 Task: Look for space in Kendrāparha, India from 2nd August, 2023 to 12th August, 2023 for 2 adults in price range Rs.5000 to Rs.10000. Place can be private room with 1  bedroom having 1 bed and 1 bathroom. Property type can be house, flat, guest house, hotel. Booking option can be shelf check-in. Required host language is English.
Action: Mouse moved to (404, 68)
Screenshot: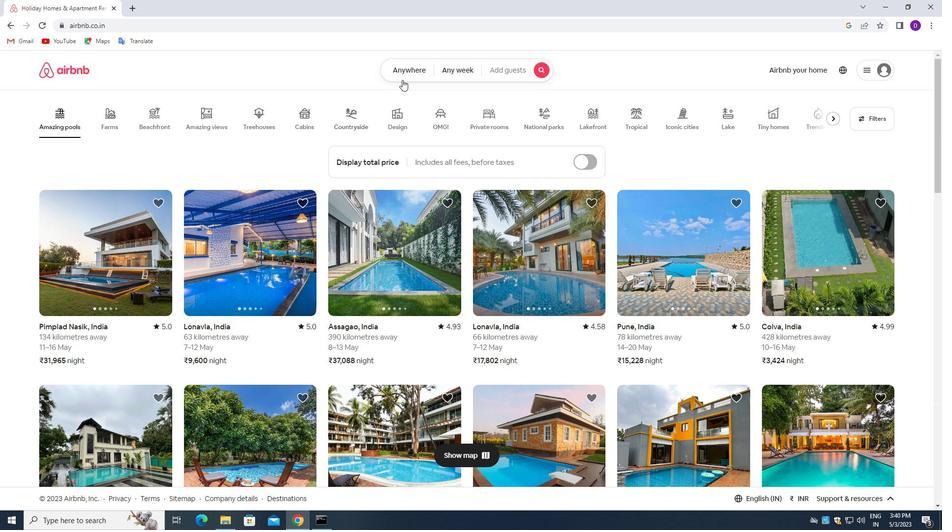 
Action: Mouse pressed left at (404, 68)
Screenshot: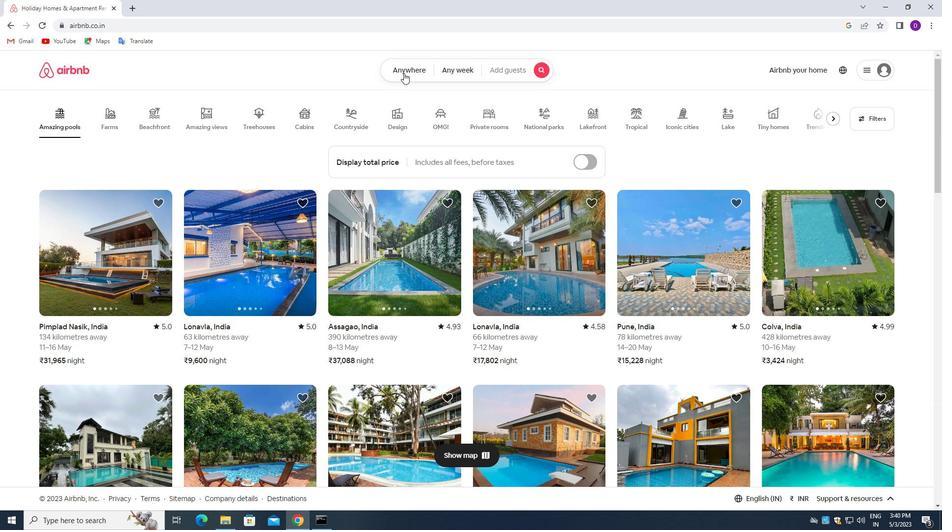 
Action: Mouse moved to (321, 113)
Screenshot: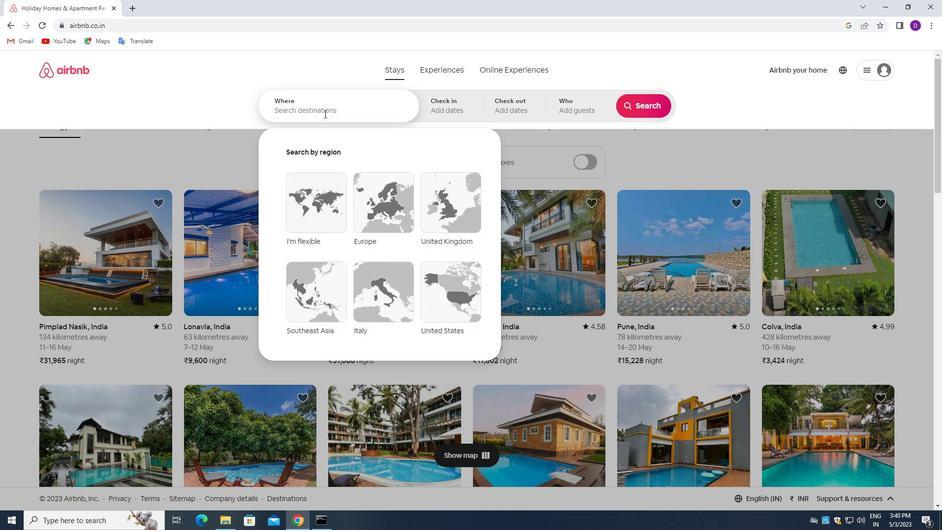 
Action: Mouse pressed left at (321, 113)
Screenshot: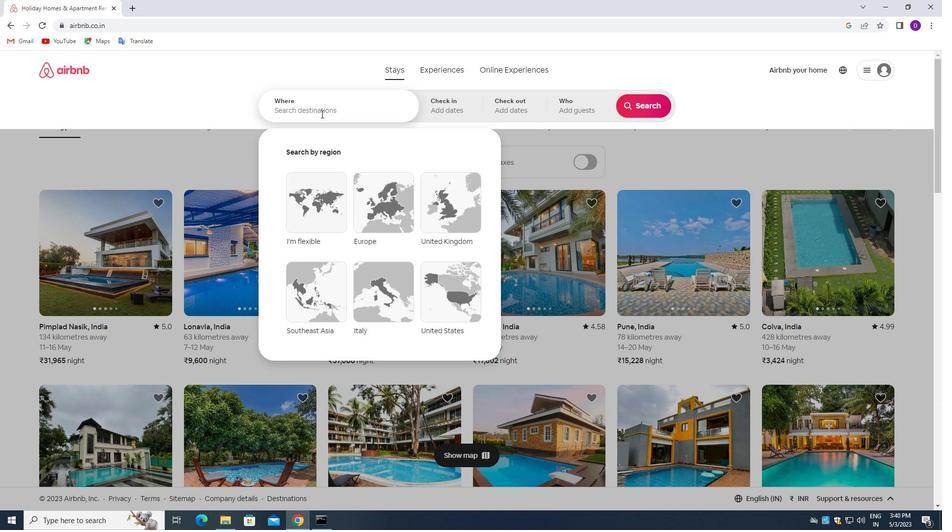 
Action: Mouse moved to (225, 89)
Screenshot: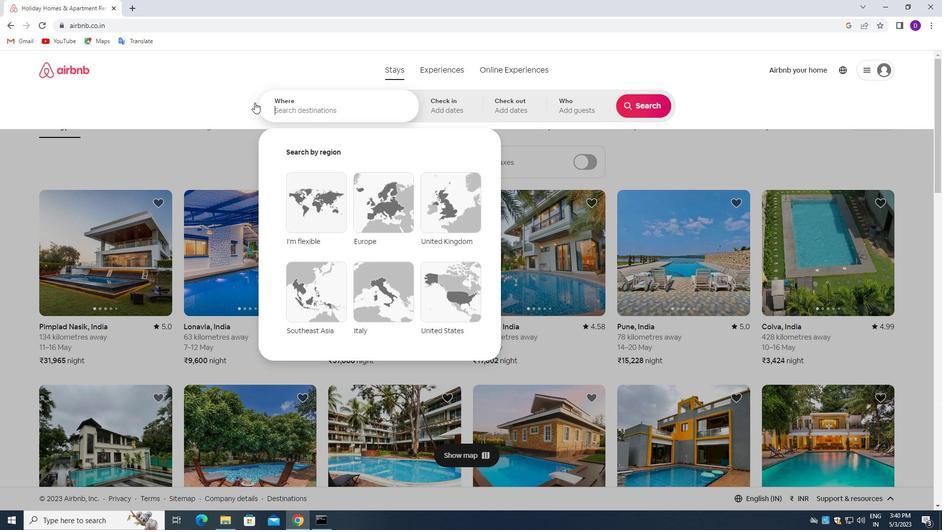 
Action: Key pressed <Key.shift>KENDRAPARHA,<Key.space><Key.shift>IN<Key.backspace><Key.backspace><Key.shift>INDIA<Key.enter>
Screenshot: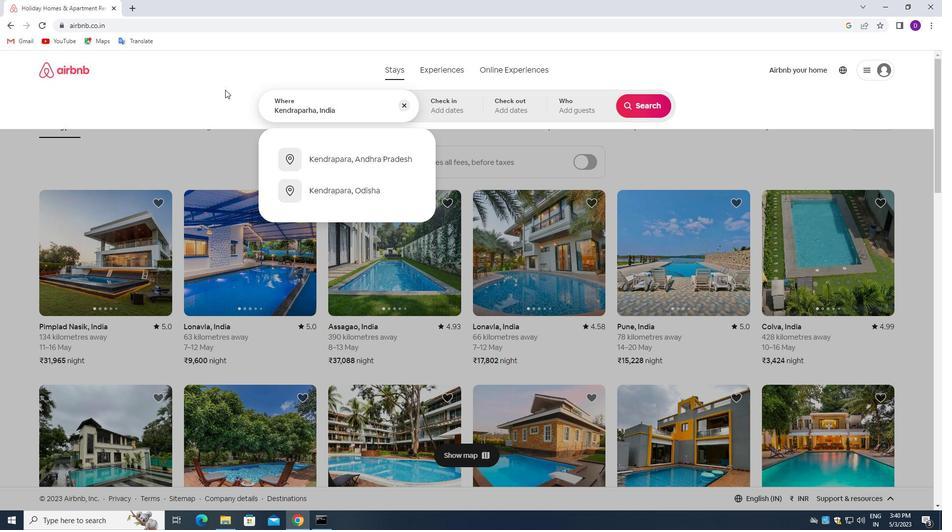 
Action: Mouse moved to (641, 186)
Screenshot: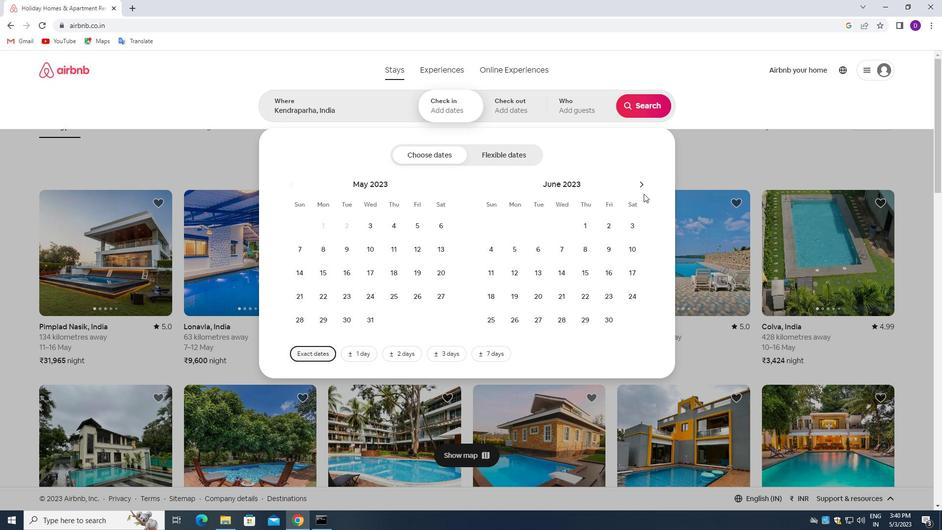 
Action: Mouse pressed left at (641, 186)
Screenshot: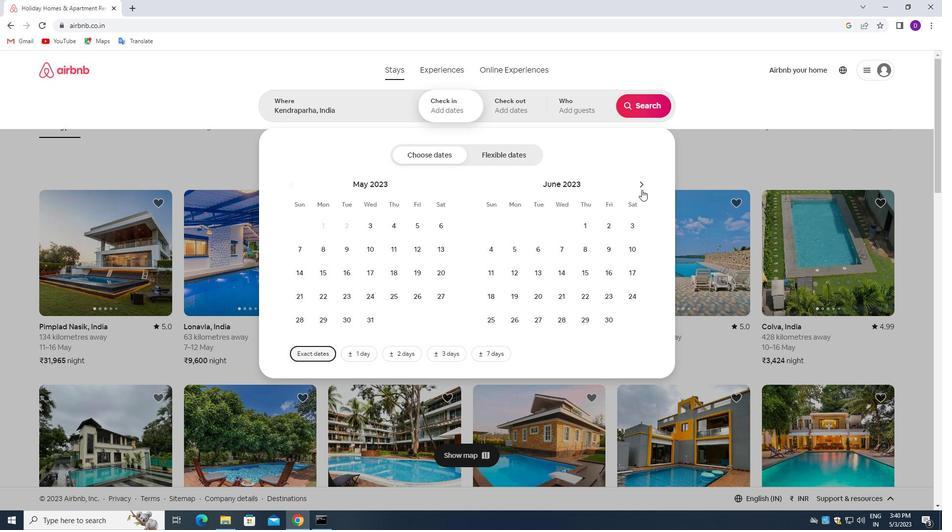 
Action: Mouse pressed left at (641, 186)
Screenshot: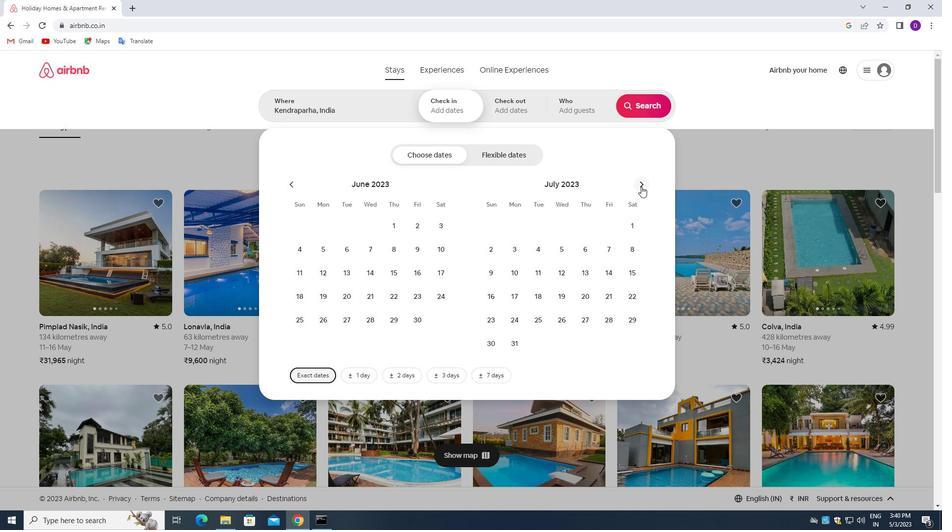 
Action: Mouse moved to (564, 229)
Screenshot: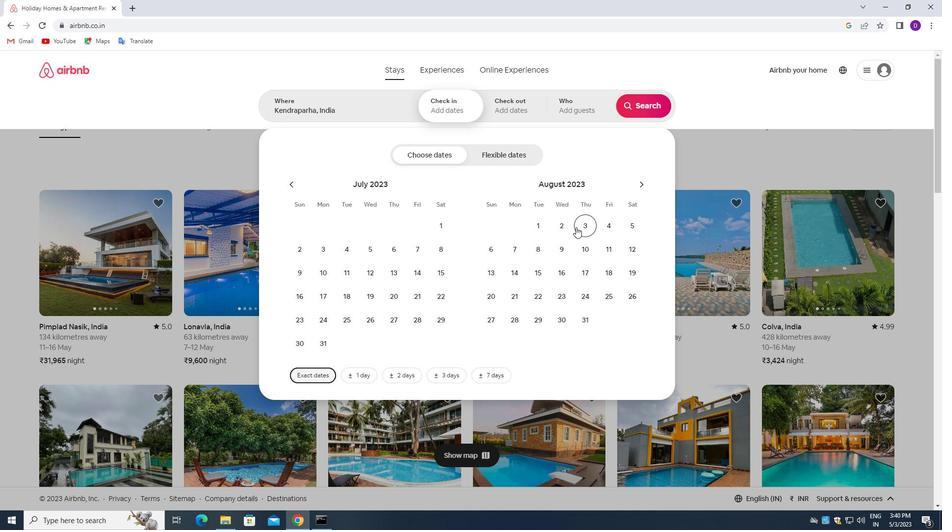 
Action: Mouse pressed left at (564, 229)
Screenshot: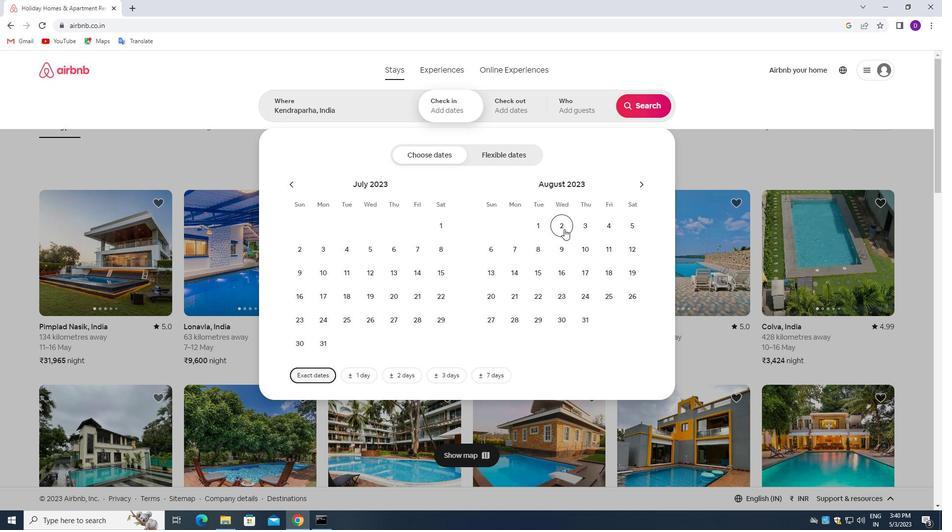 
Action: Mouse moved to (626, 244)
Screenshot: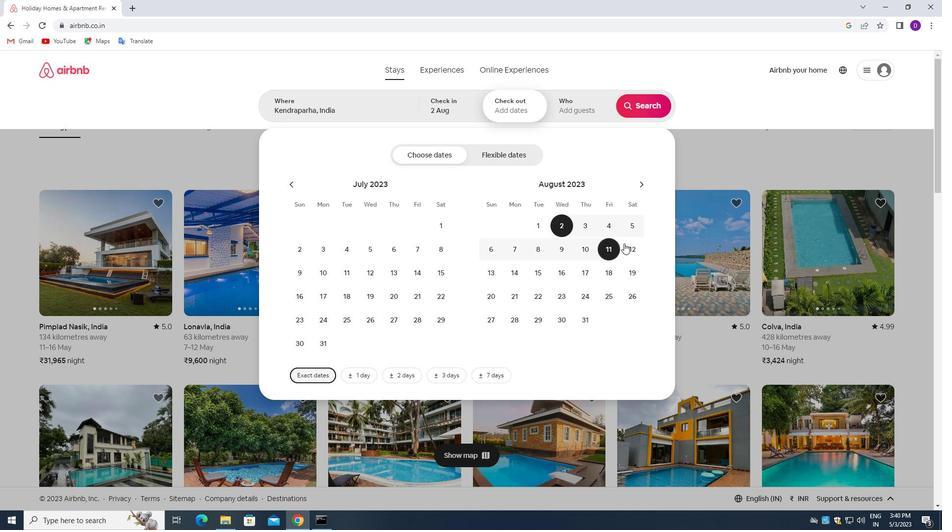
Action: Mouse pressed left at (626, 244)
Screenshot: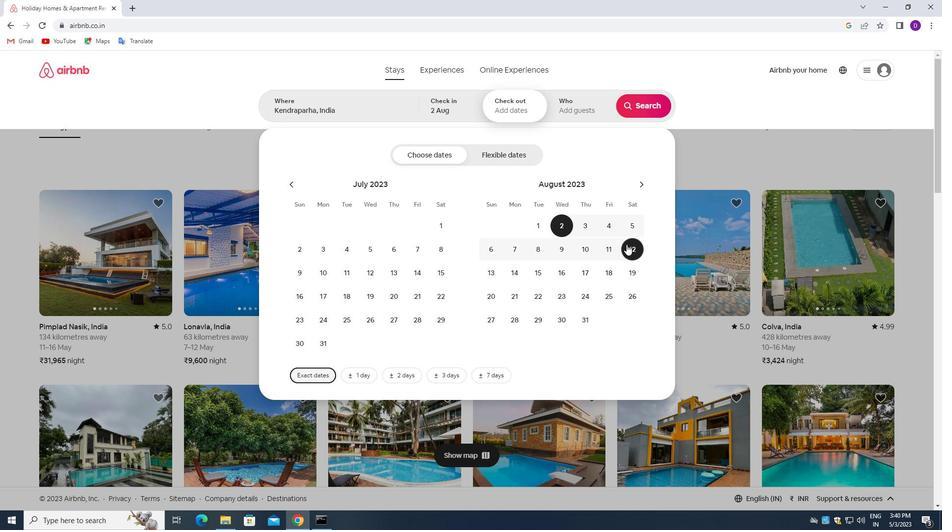 
Action: Mouse moved to (580, 109)
Screenshot: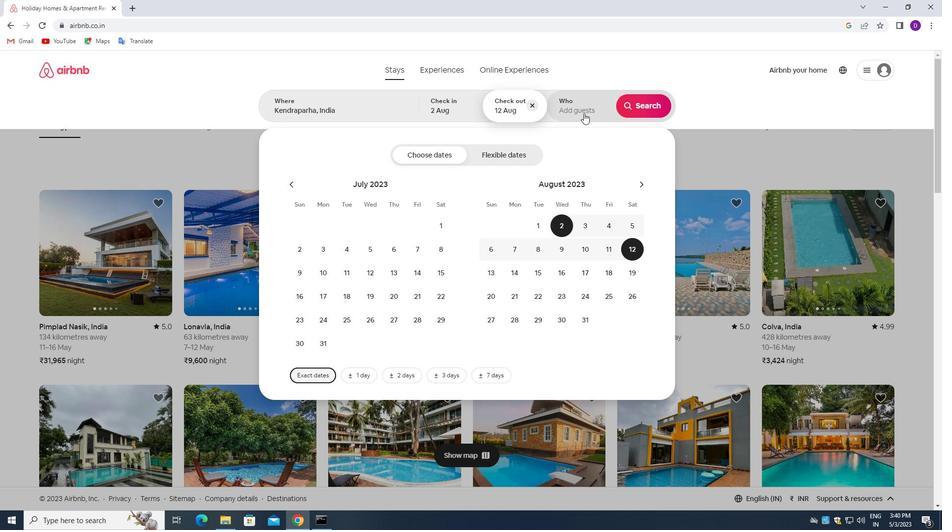 
Action: Mouse pressed left at (580, 109)
Screenshot: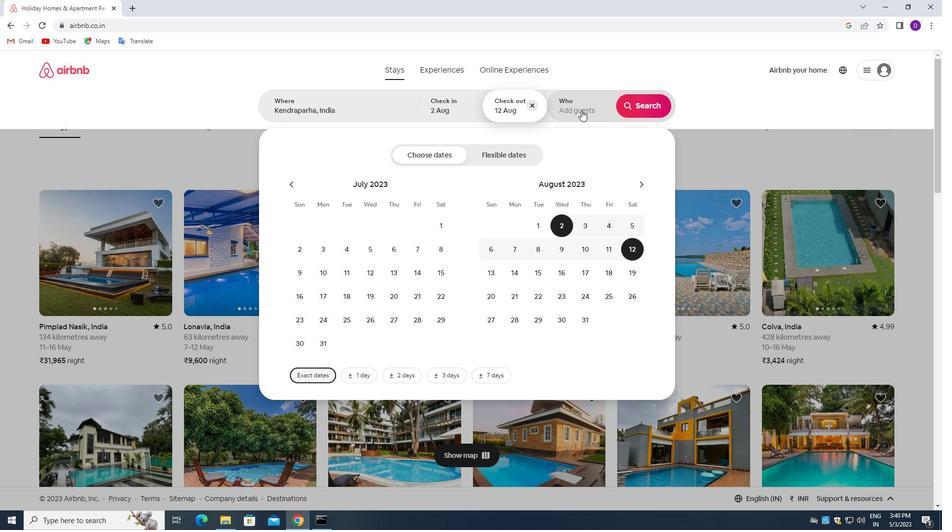 
Action: Mouse moved to (648, 159)
Screenshot: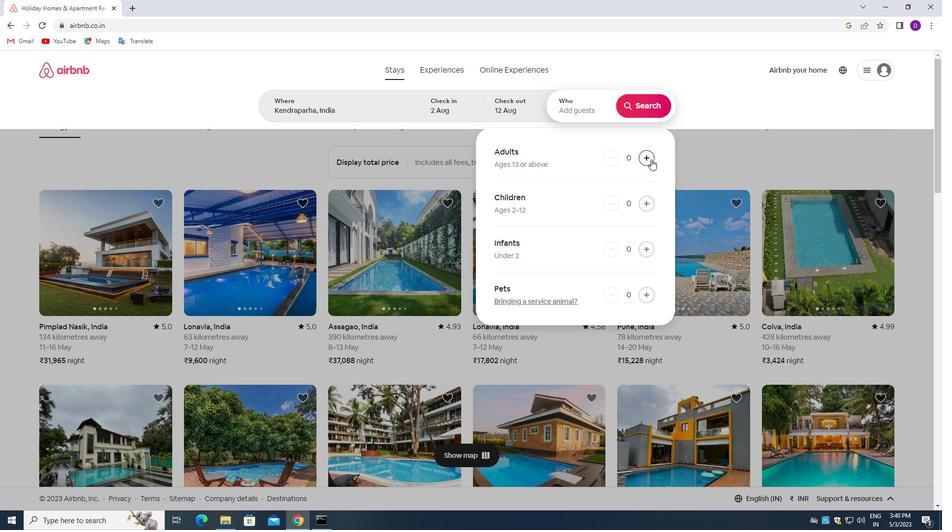 
Action: Mouse pressed left at (648, 159)
Screenshot: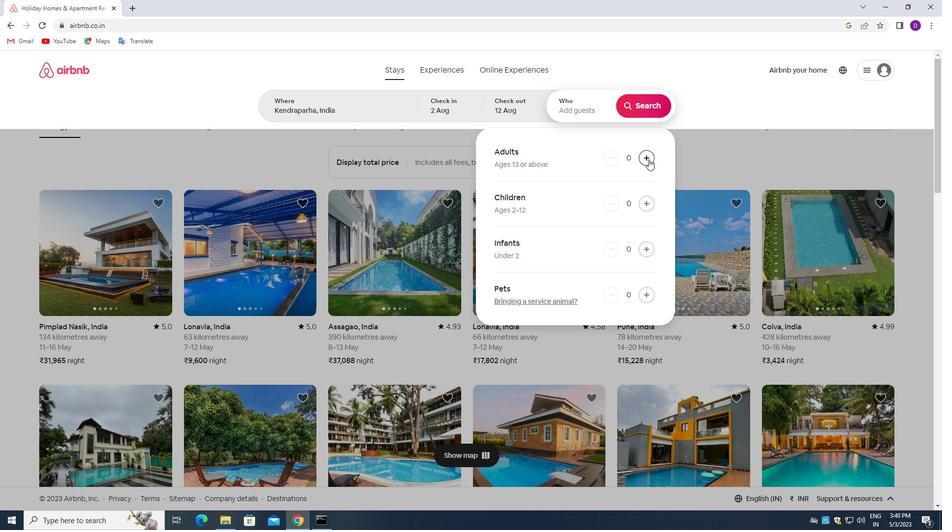 
Action: Mouse pressed left at (648, 159)
Screenshot: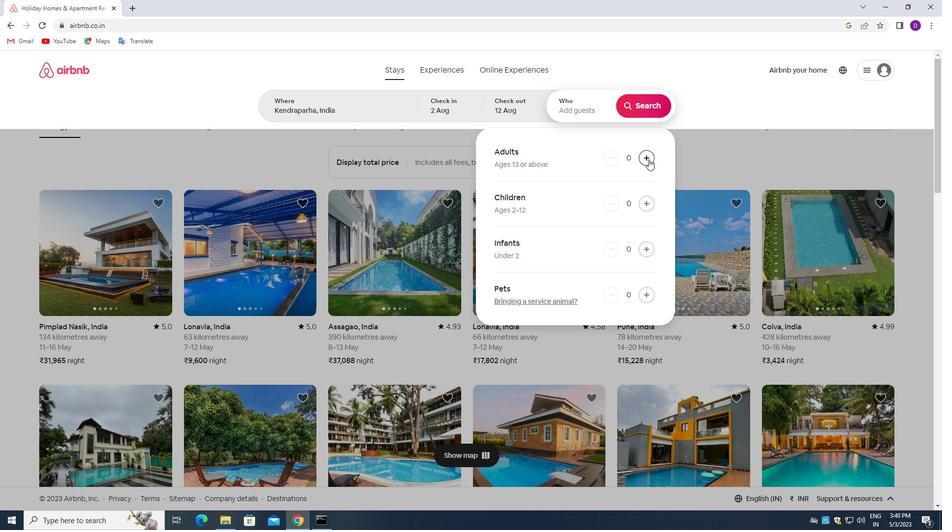 
Action: Mouse moved to (639, 102)
Screenshot: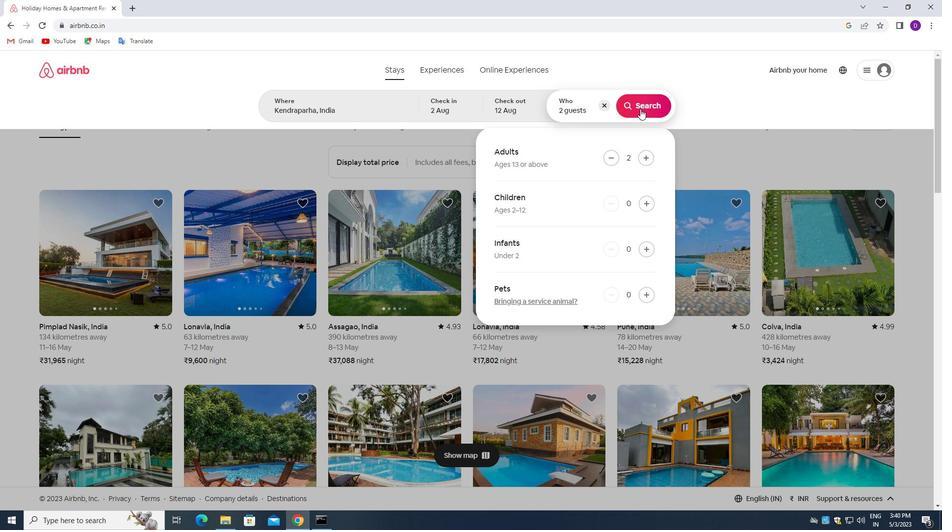 
Action: Mouse pressed left at (639, 102)
Screenshot: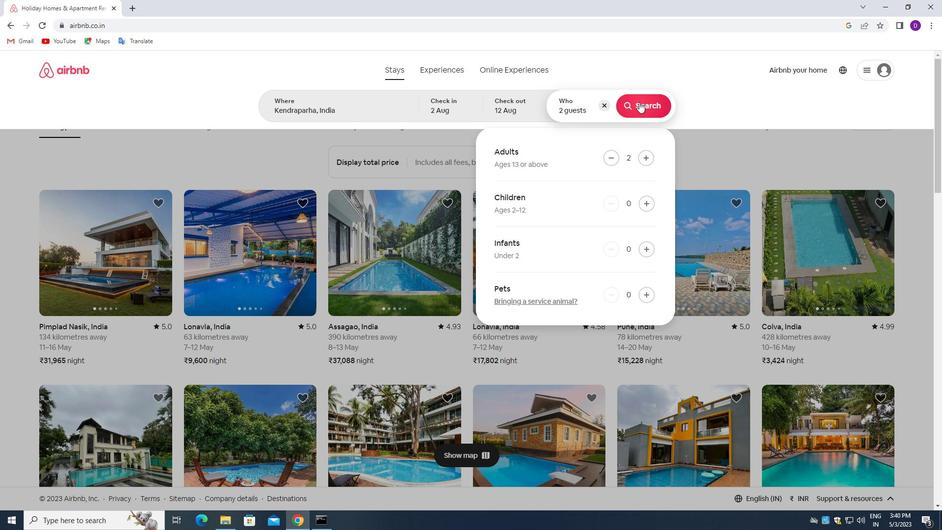 
Action: Mouse moved to (887, 112)
Screenshot: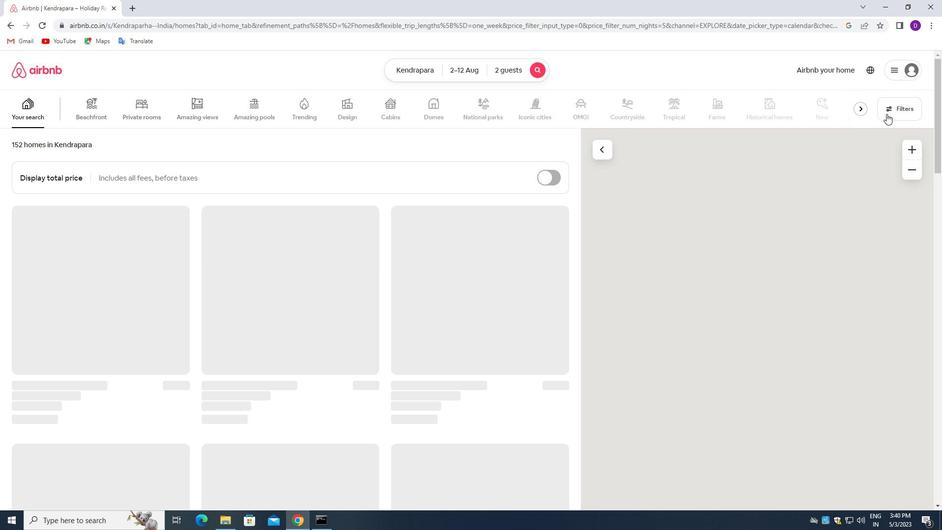 
Action: Mouse pressed left at (887, 112)
Screenshot: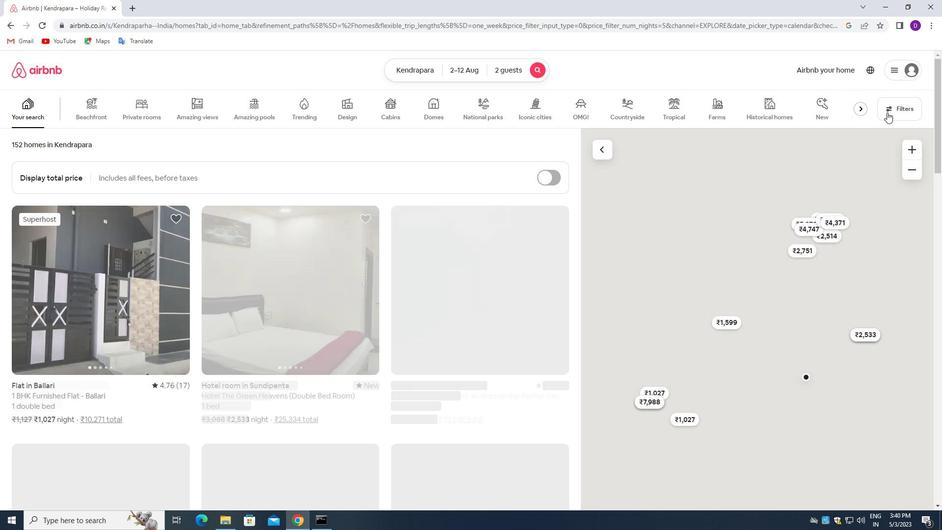 
Action: Mouse moved to (339, 236)
Screenshot: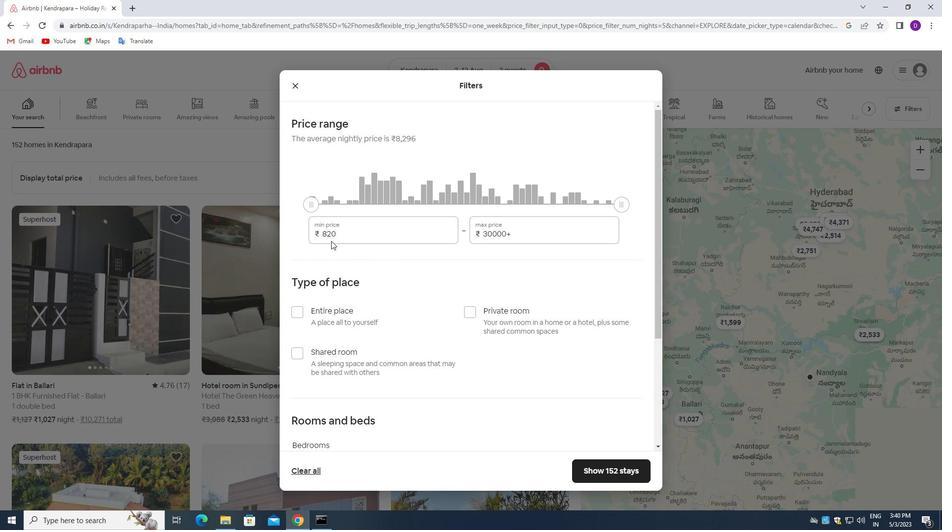 
Action: Mouse pressed left at (339, 236)
Screenshot: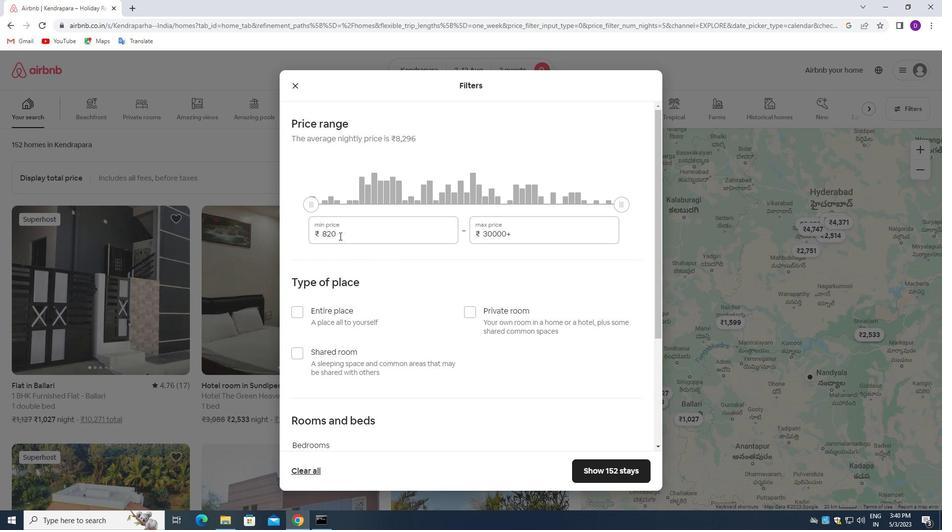 
Action: Mouse pressed left at (339, 236)
Screenshot: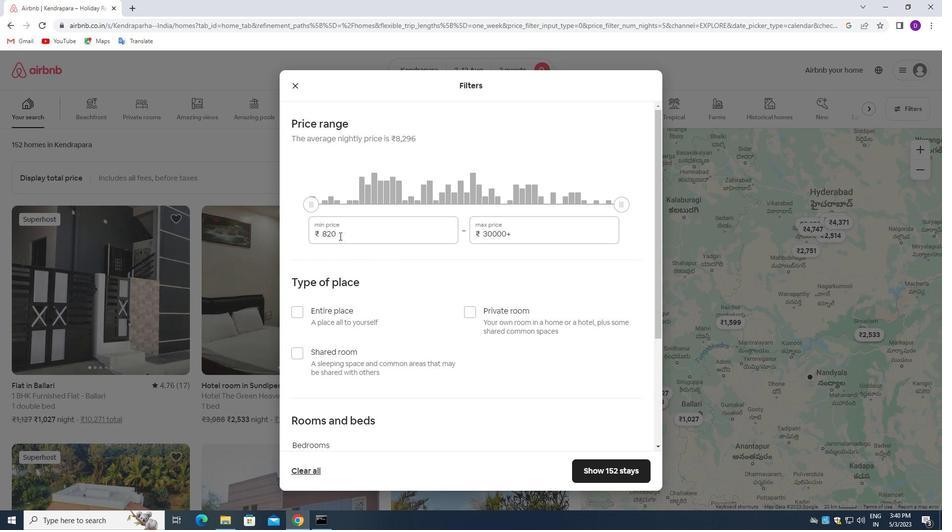 
Action: Mouse moved to (339, 235)
Screenshot: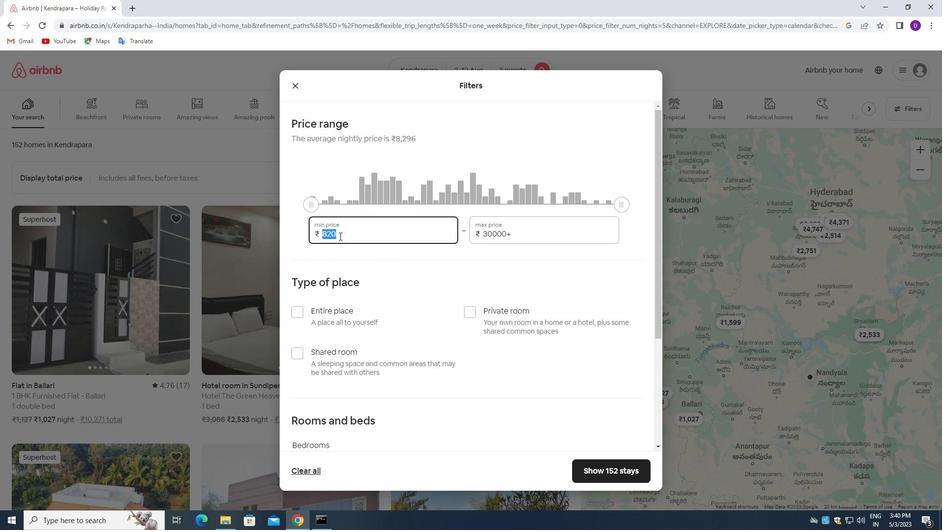 
Action: Key pressed 5000<Key.tab>10000
Screenshot: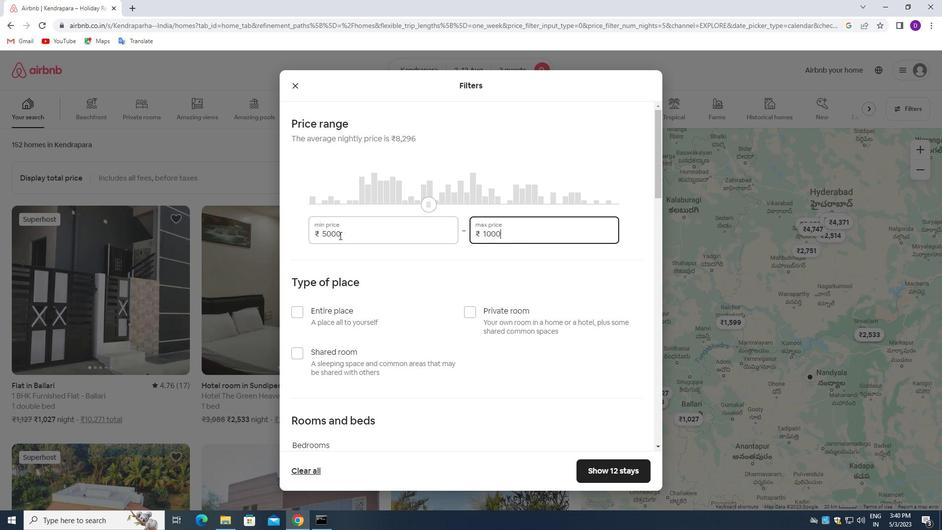 
Action: Mouse moved to (372, 288)
Screenshot: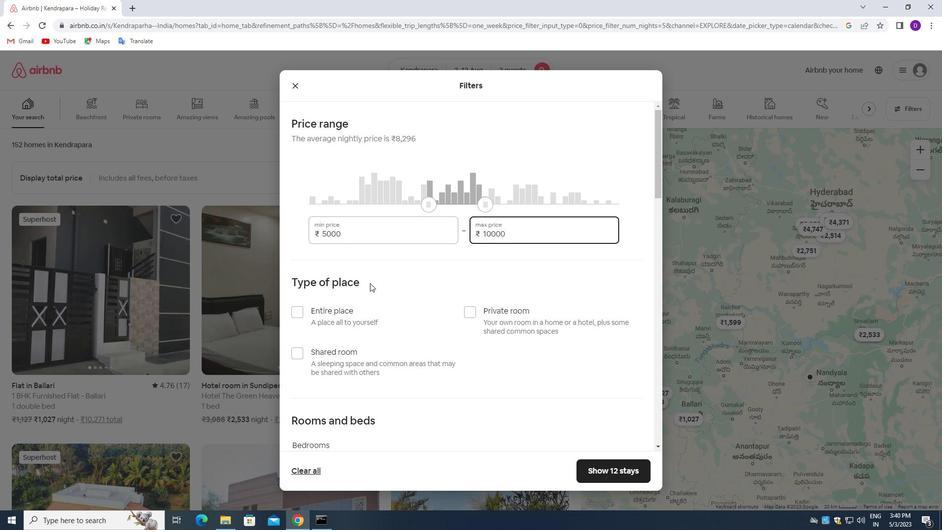 
Action: Mouse scrolled (372, 287) with delta (0, 0)
Screenshot: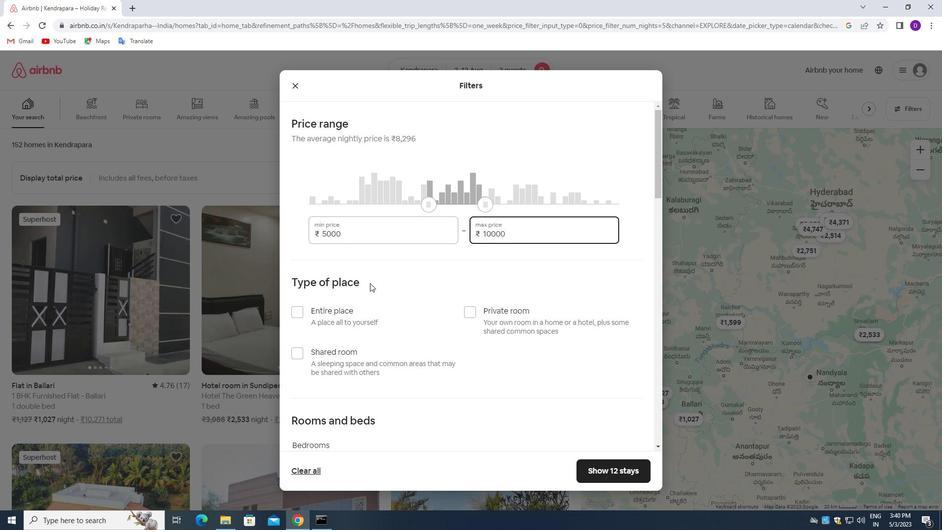 
Action: Mouse moved to (373, 289)
Screenshot: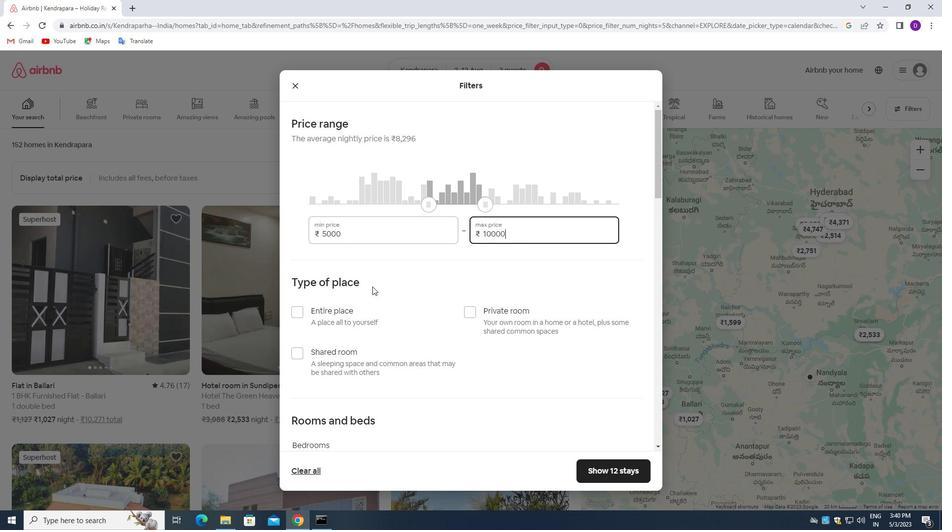 
Action: Mouse scrolled (373, 289) with delta (0, 0)
Screenshot: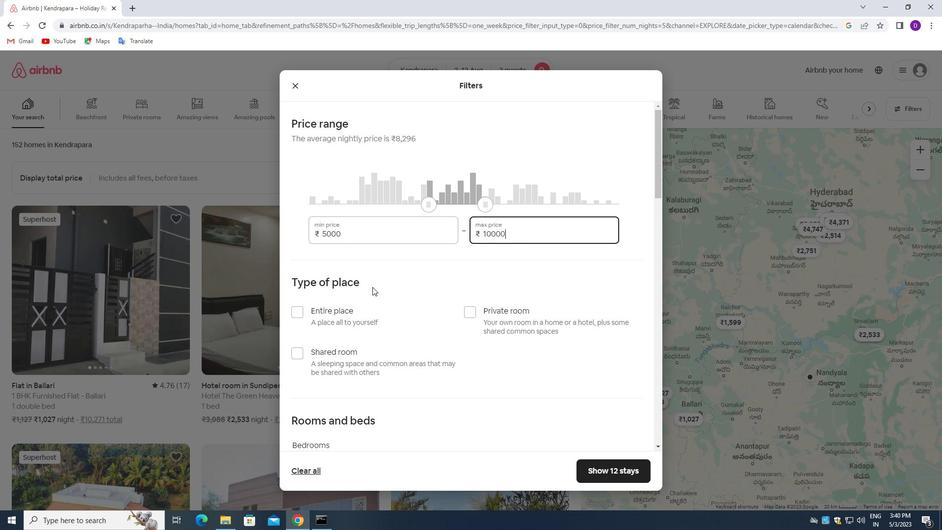 
Action: Mouse moved to (471, 215)
Screenshot: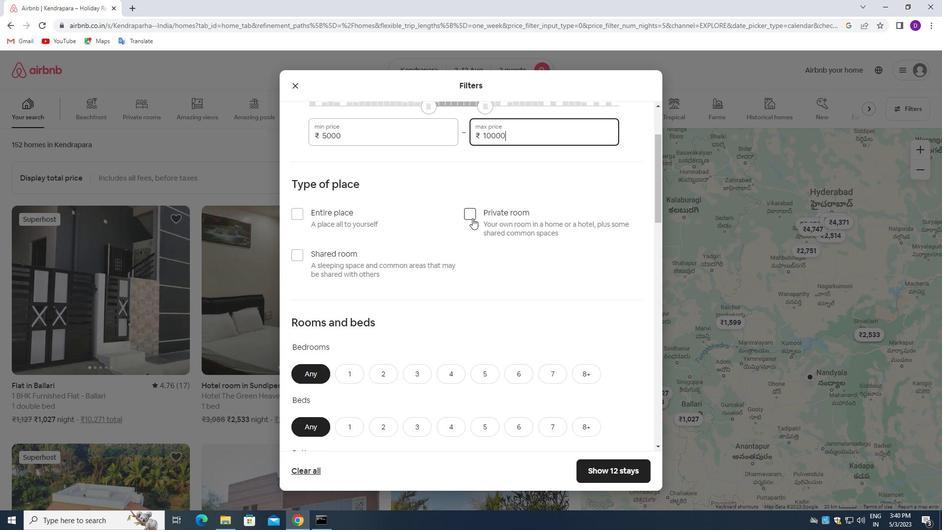 
Action: Mouse pressed left at (471, 215)
Screenshot: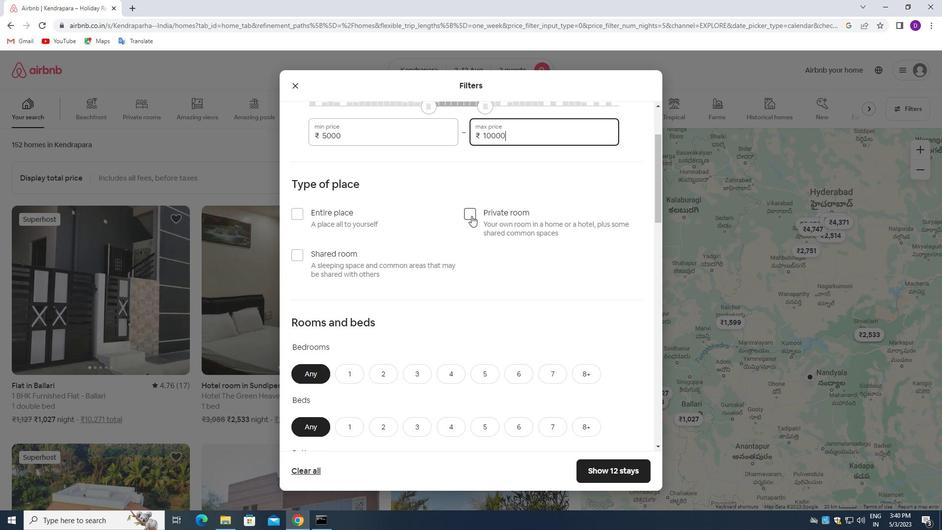 
Action: Mouse moved to (458, 256)
Screenshot: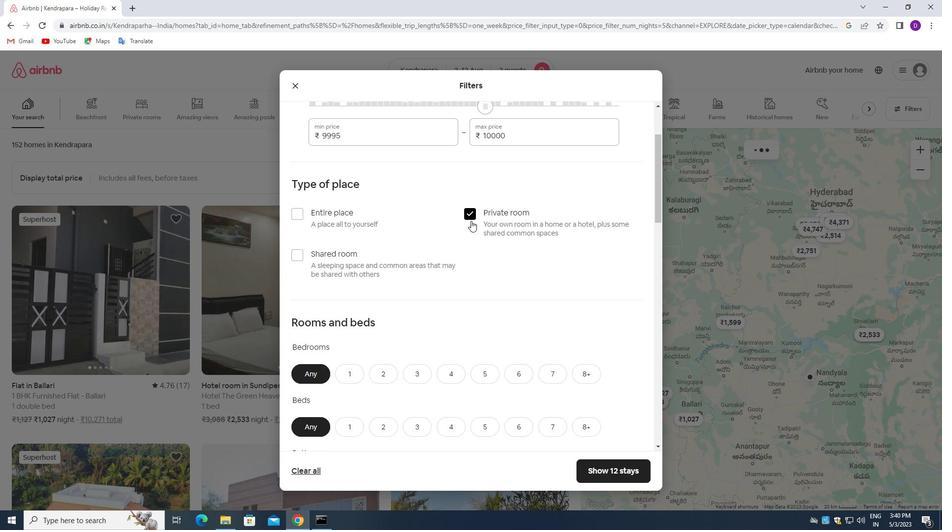 
Action: Mouse scrolled (458, 255) with delta (0, 0)
Screenshot: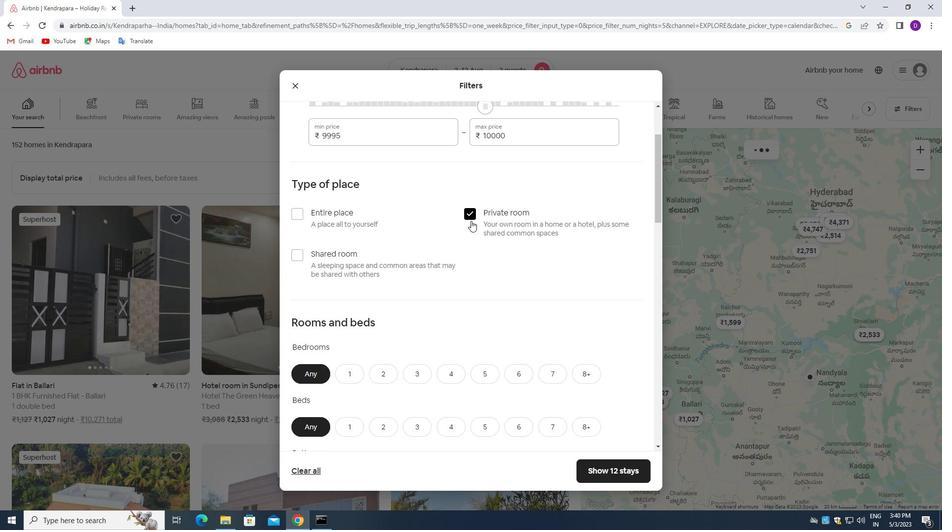 
Action: Mouse moved to (457, 257)
Screenshot: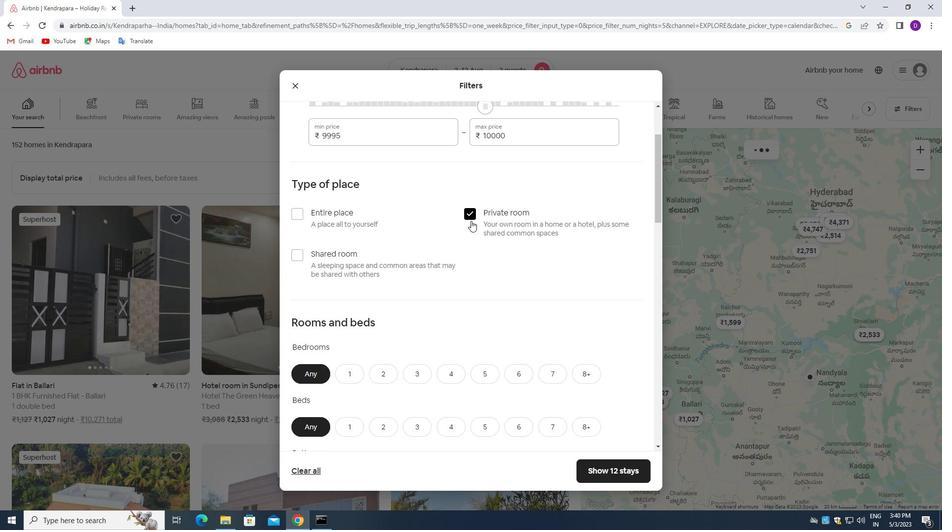 
Action: Mouse scrolled (457, 256) with delta (0, 0)
Screenshot: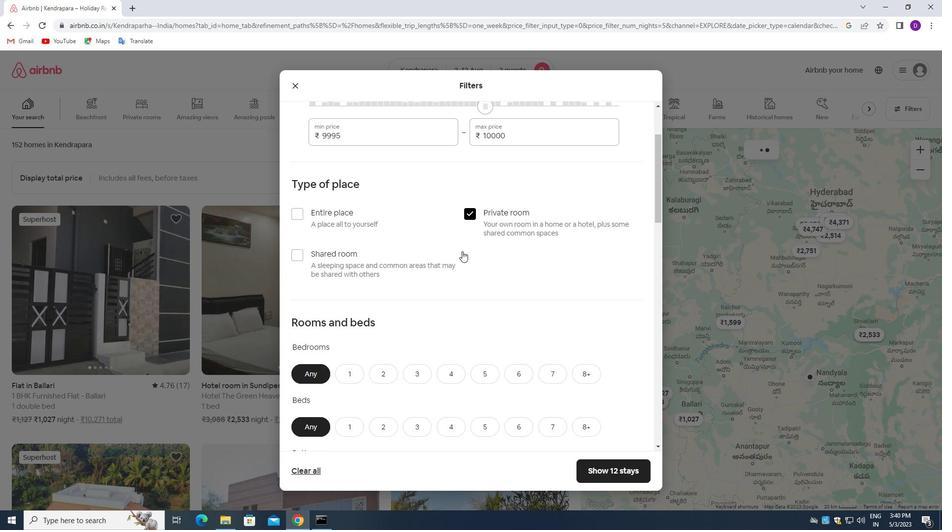 
Action: Mouse moved to (457, 257)
Screenshot: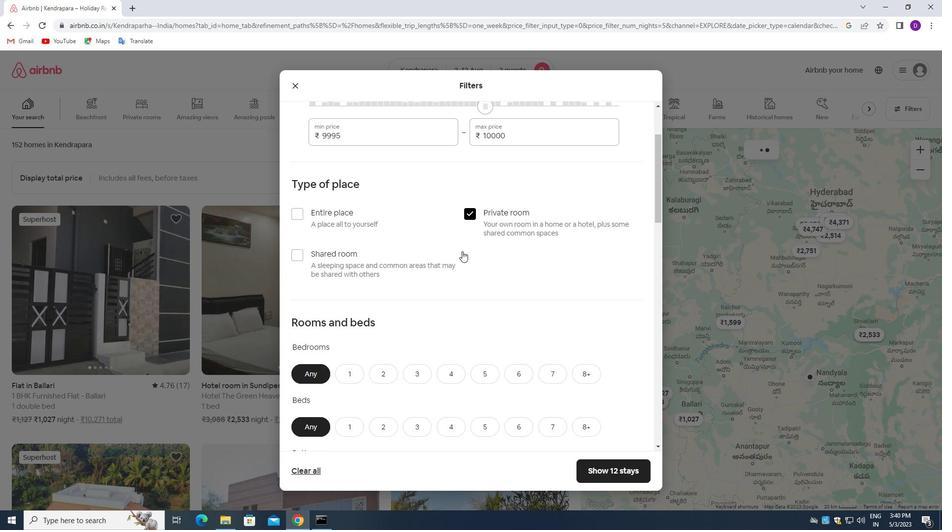 
Action: Mouse scrolled (457, 257) with delta (0, 0)
Screenshot: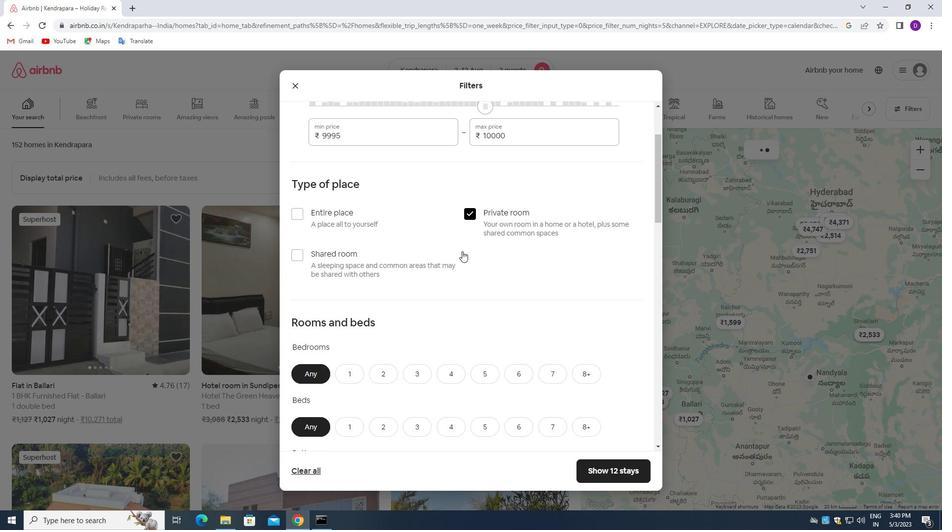 
Action: Mouse scrolled (457, 257) with delta (0, 0)
Screenshot: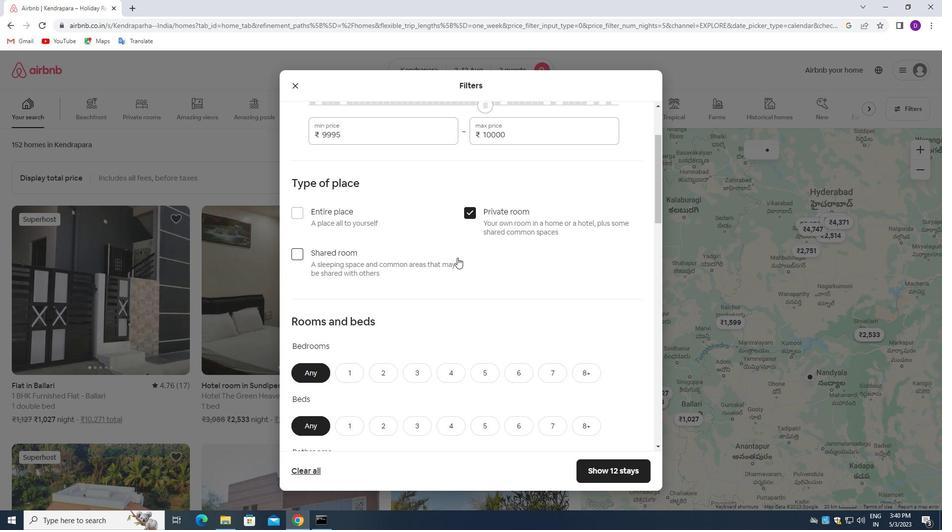 
Action: Mouse moved to (357, 186)
Screenshot: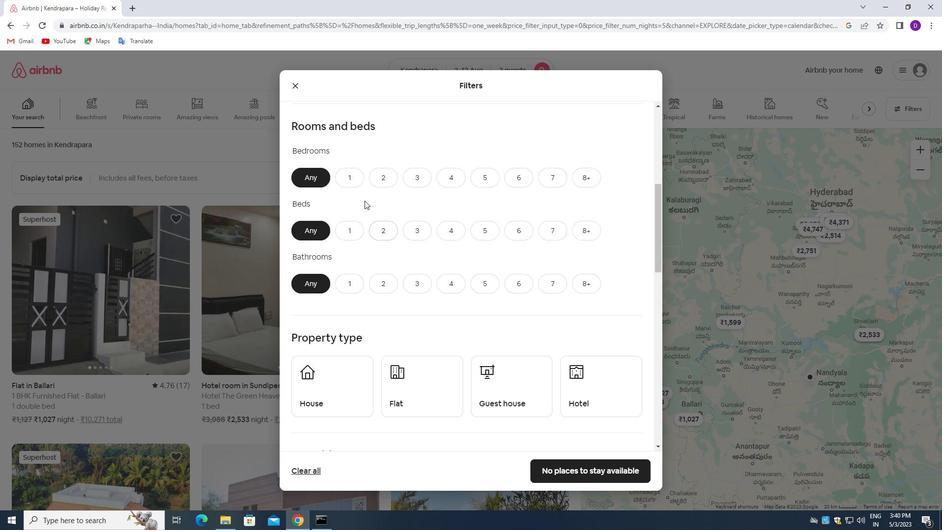 
Action: Mouse pressed left at (357, 186)
Screenshot: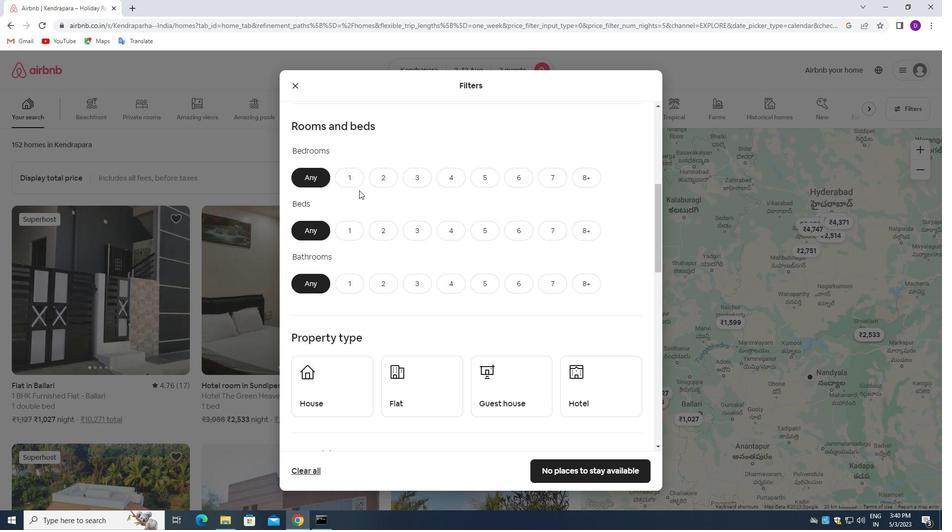 
Action: Mouse moved to (353, 227)
Screenshot: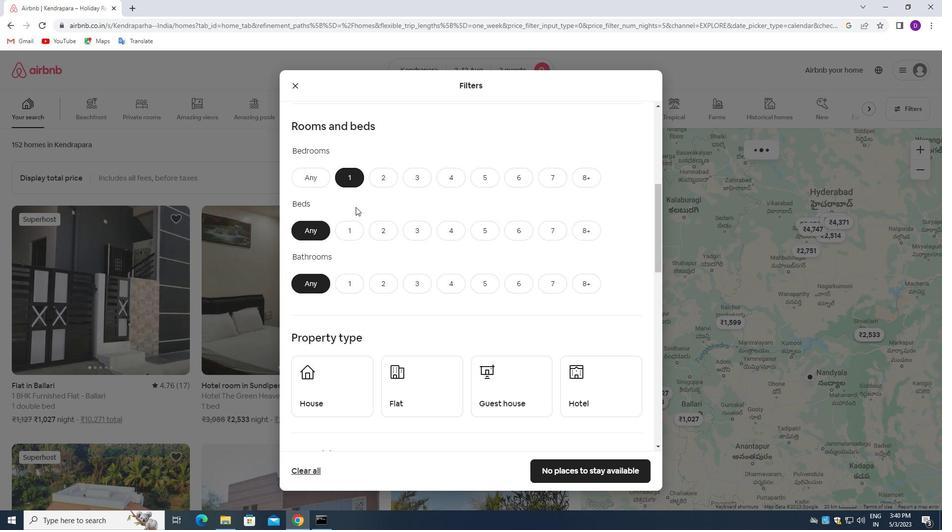 
Action: Mouse pressed left at (353, 227)
Screenshot: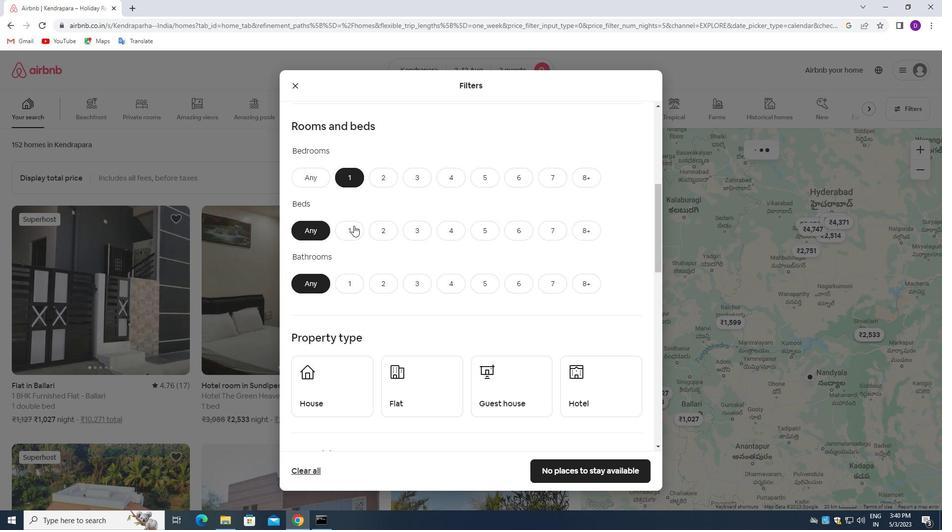 
Action: Mouse moved to (353, 278)
Screenshot: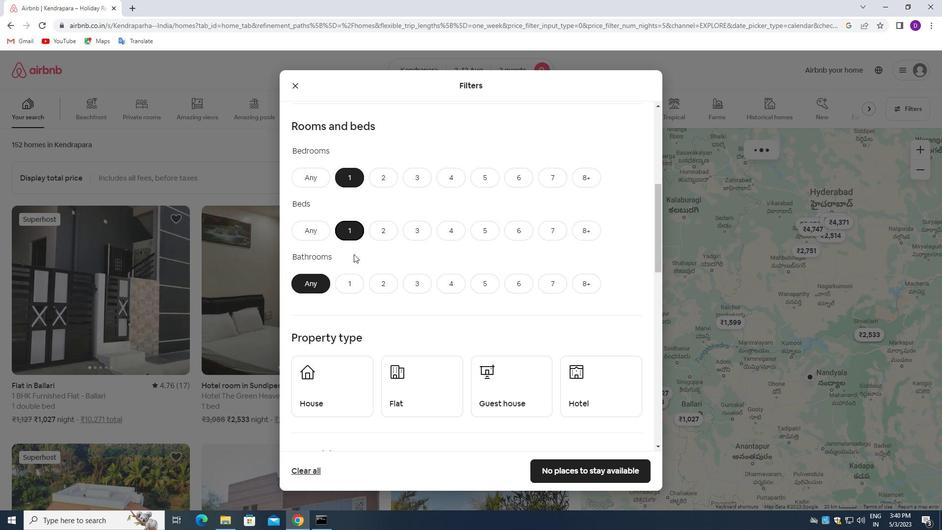 
Action: Mouse pressed left at (353, 278)
Screenshot: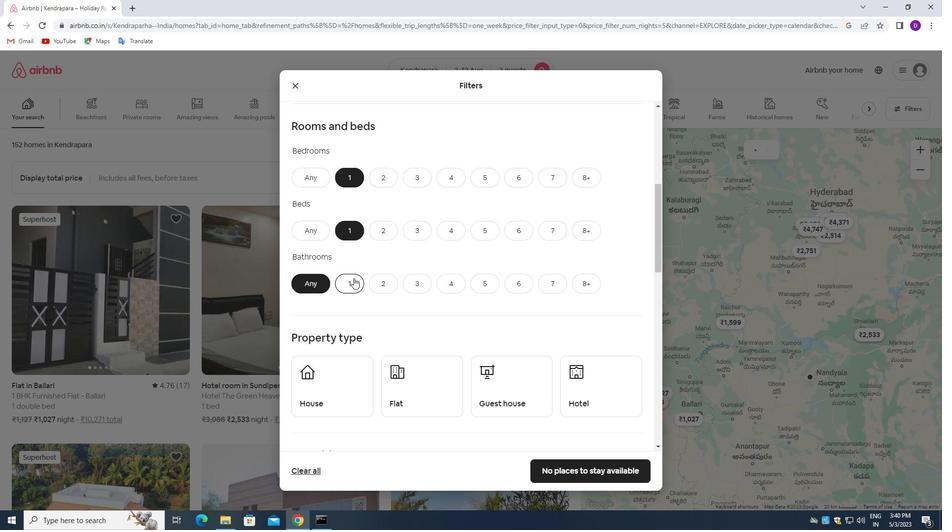 
Action: Mouse moved to (406, 241)
Screenshot: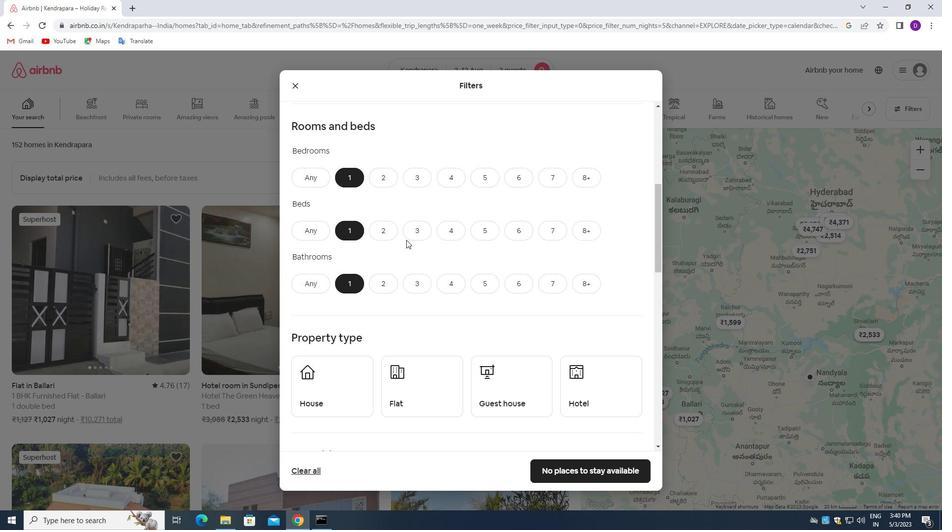 
Action: Mouse scrolled (406, 241) with delta (0, 0)
Screenshot: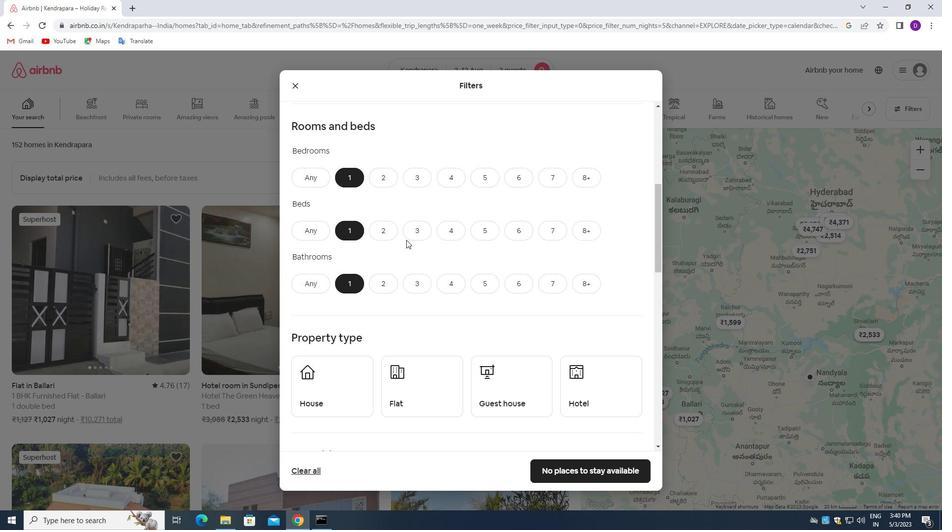 
Action: Mouse moved to (408, 243)
Screenshot: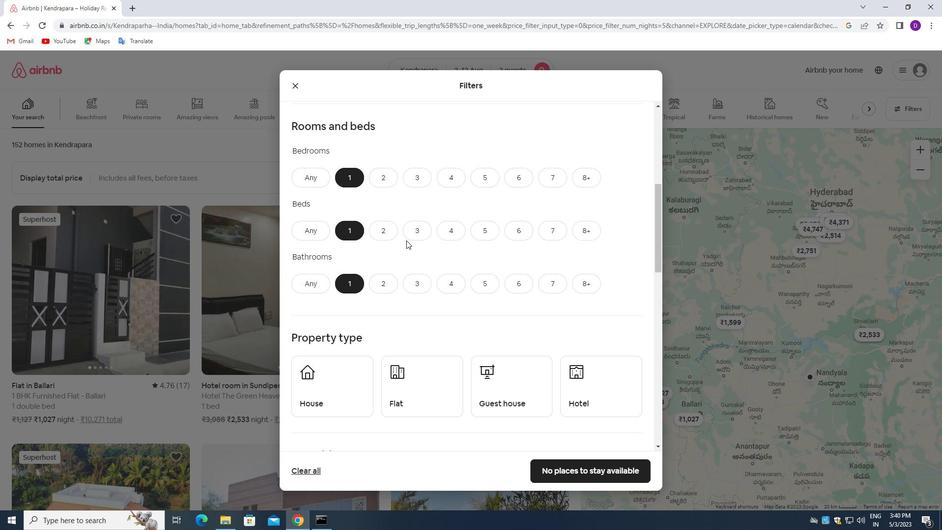 
Action: Mouse scrolled (408, 242) with delta (0, 0)
Screenshot: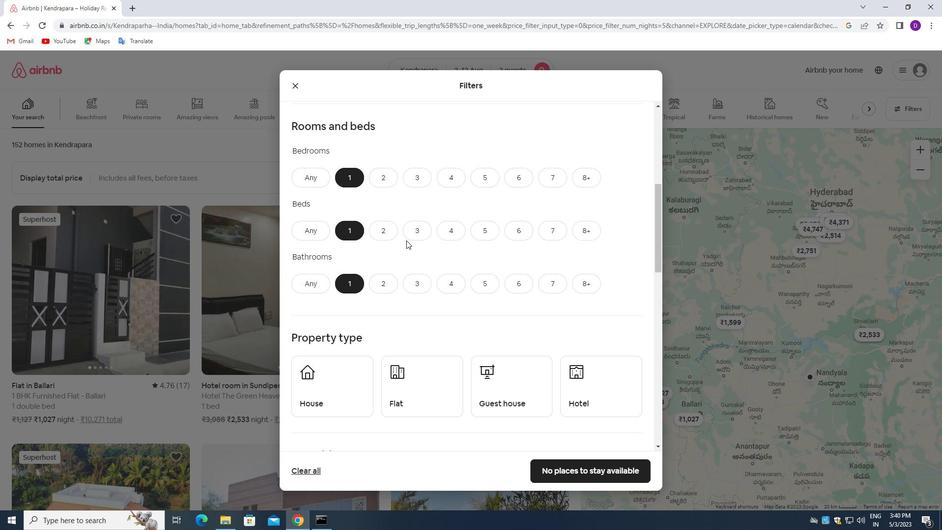 
Action: Mouse moved to (409, 243)
Screenshot: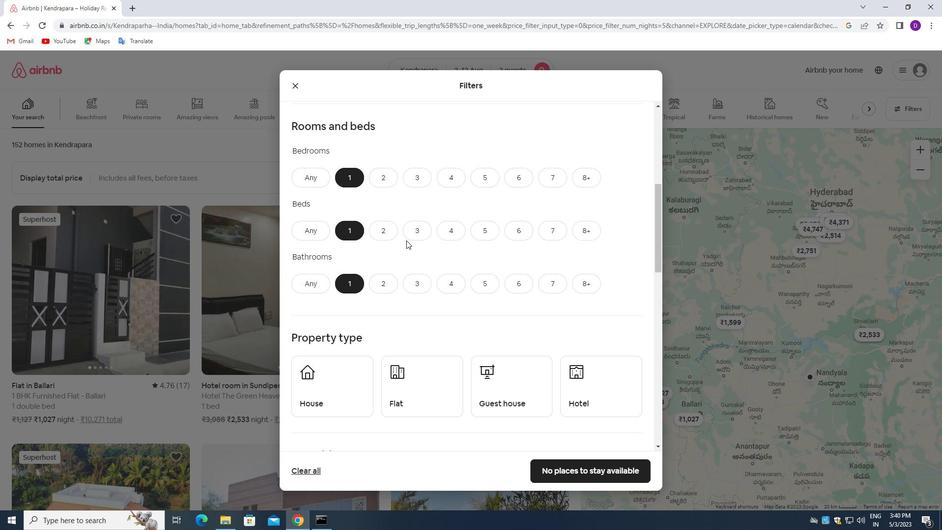 
Action: Mouse scrolled (409, 243) with delta (0, 0)
Screenshot: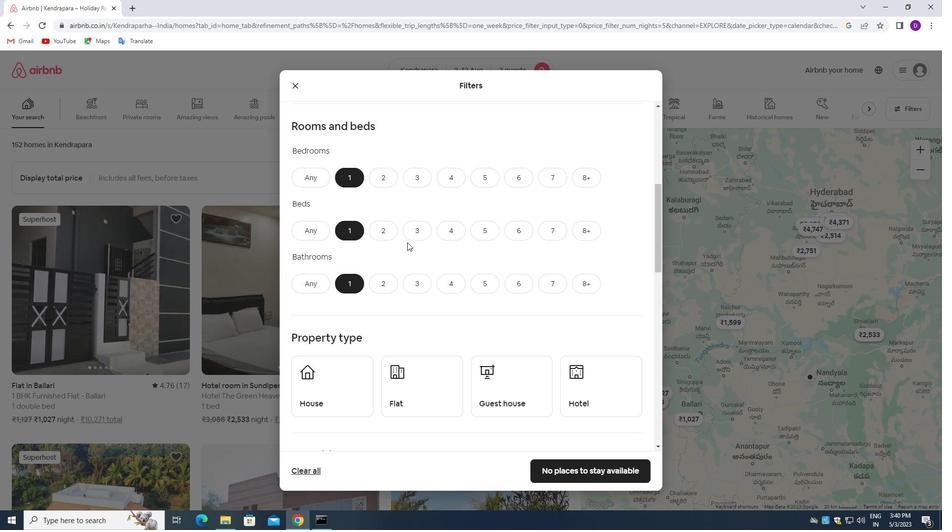 
Action: Mouse moved to (347, 243)
Screenshot: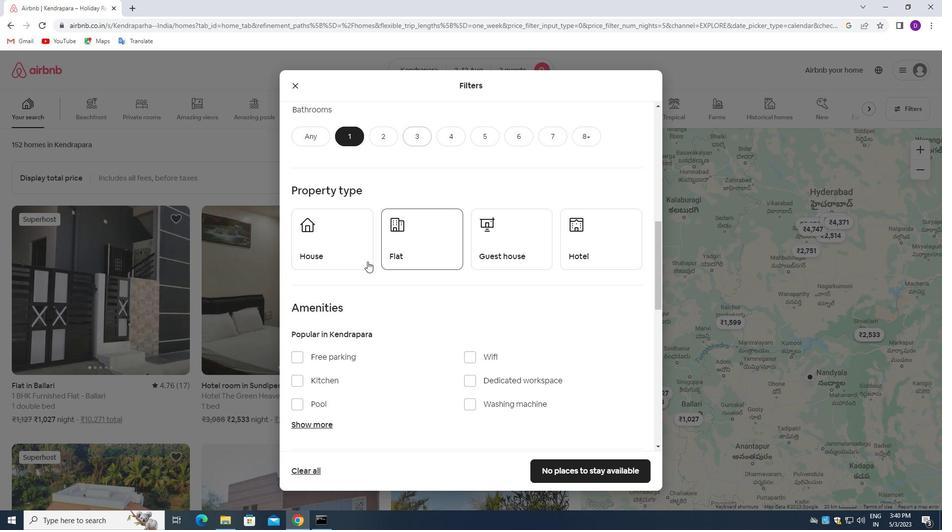 
Action: Mouse pressed left at (347, 243)
Screenshot: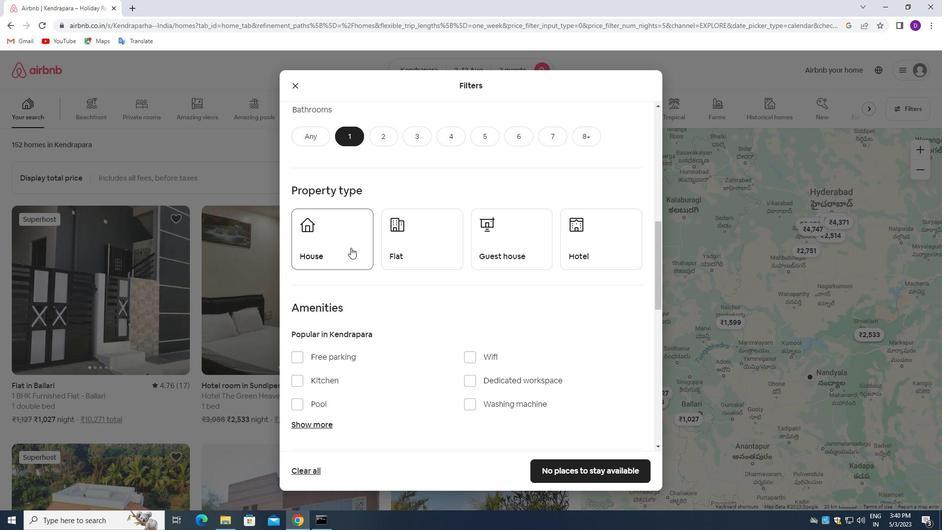
Action: Mouse moved to (398, 250)
Screenshot: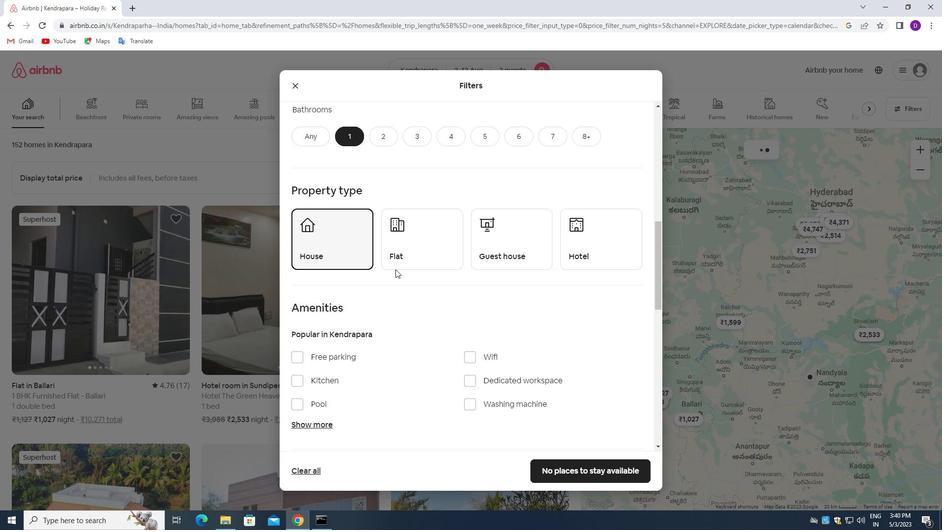 
Action: Mouse pressed left at (398, 250)
Screenshot: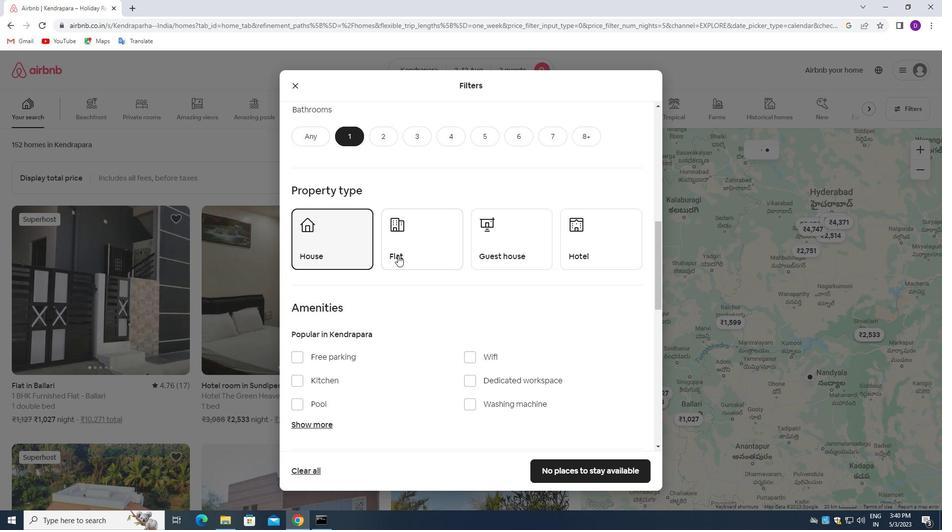 
Action: Mouse moved to (496, 251)
Screenshot: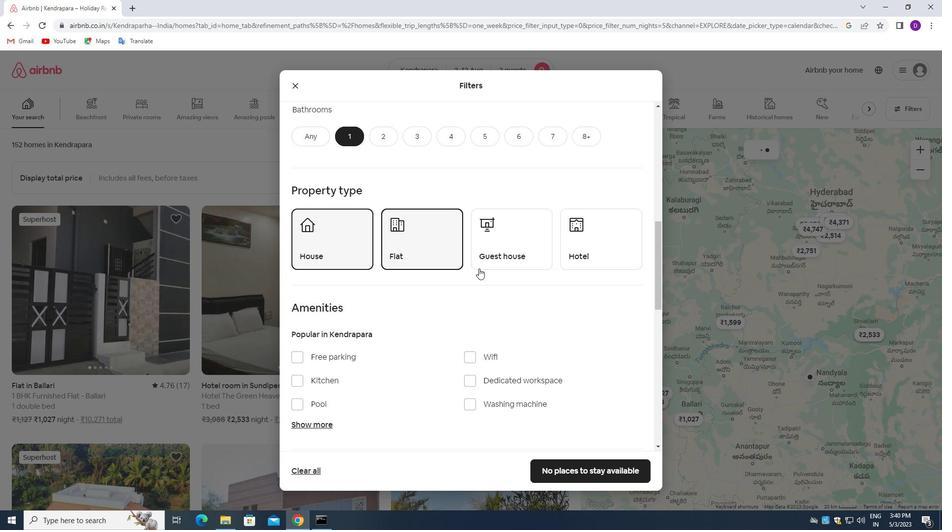 
Action: Mouse pressed left at (496, 251)
Screenshot: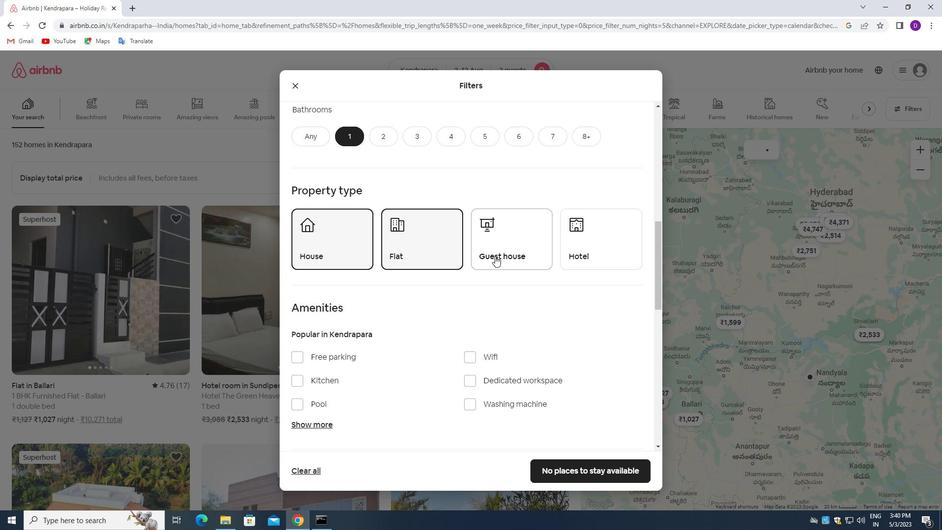 
Action: Mouse moved to (562, 247)
Screenshot: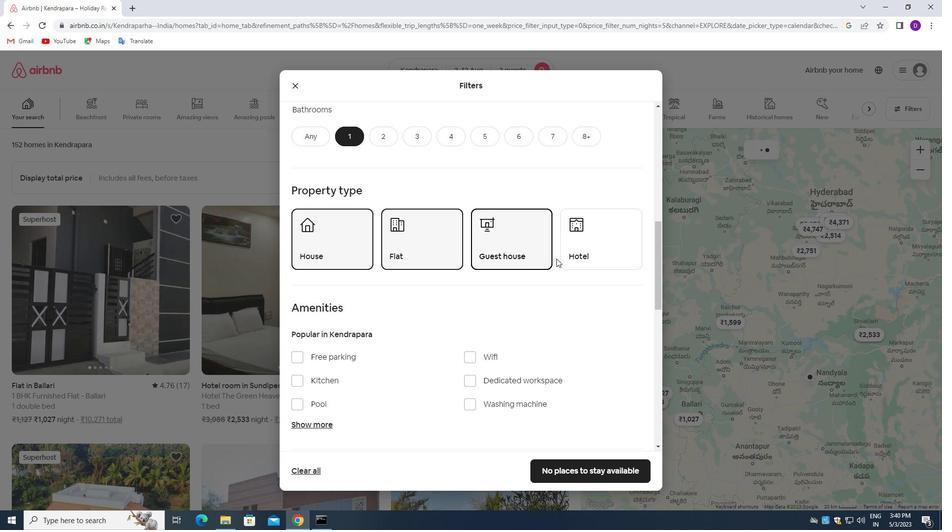 
Action: Mouse pressed left at (562, 247)
Screenshot: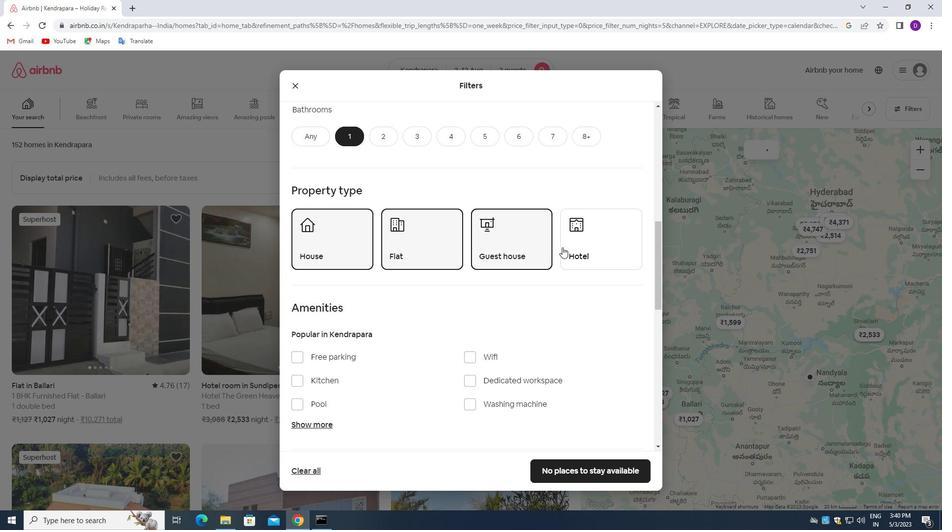 
Action: Mouse moved to (454, 282)
Screenshot: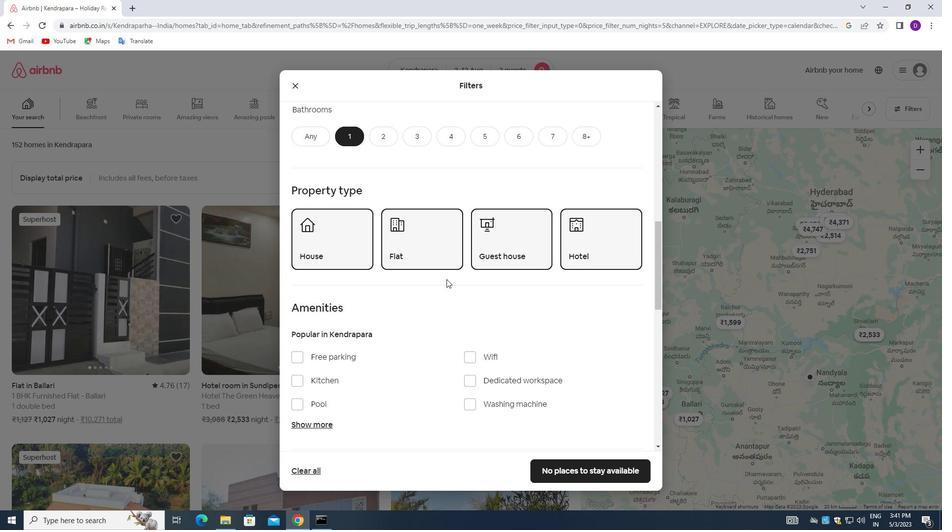 
Action: Mouse scrolled (454, 282) with delta (0, 0)
Screenshot: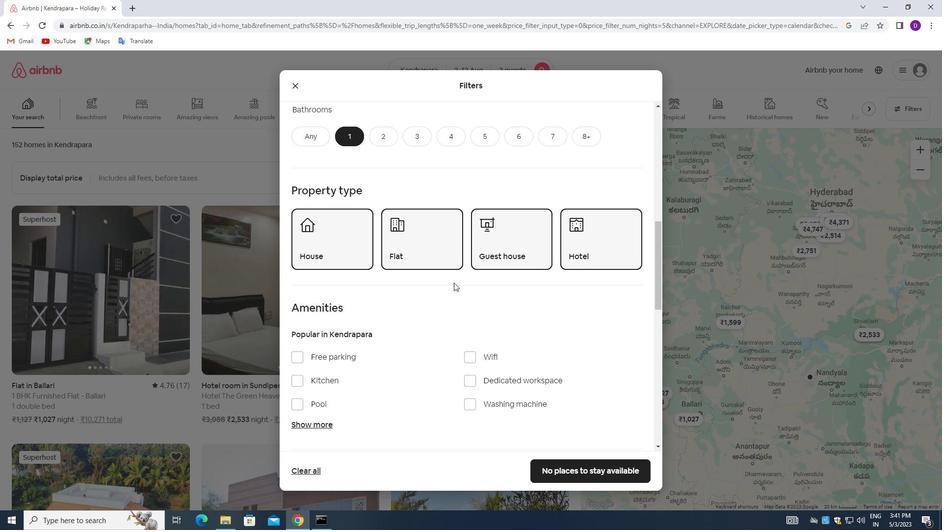 
Action: Mouse scrolled (454, 282) with delta (0, 0)
Screenshot: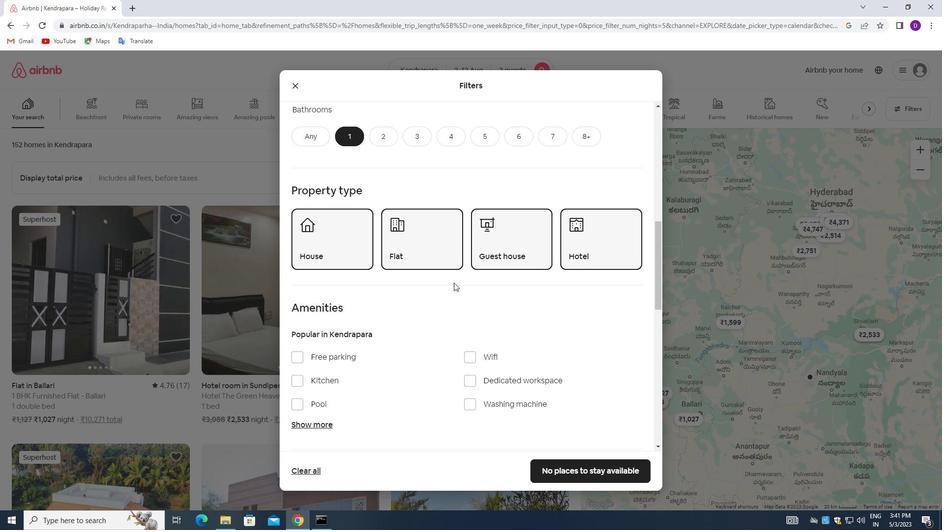 
Action: Mouse scrolled (454, 282) with delta (0, 0)
Screenshot: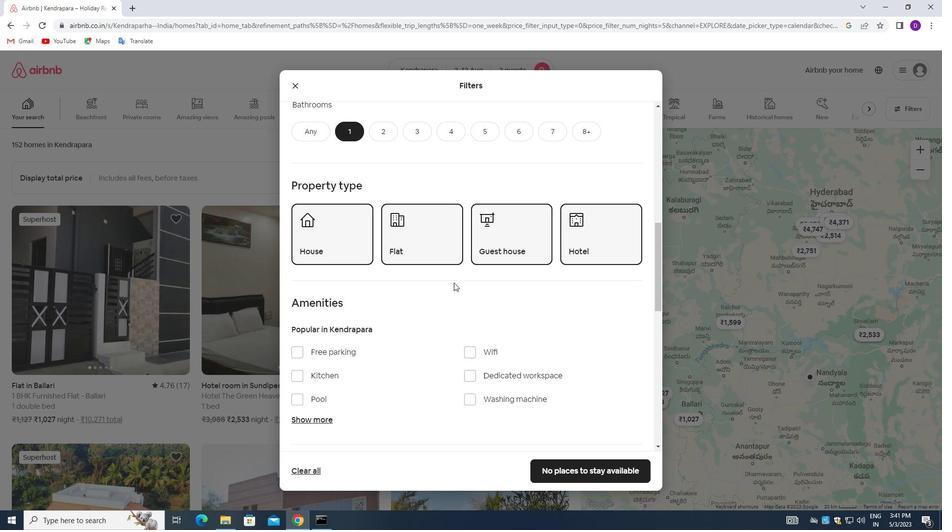 
Action: Mouse scrolled (454, 282) with delta (0, 0)
Screenshot: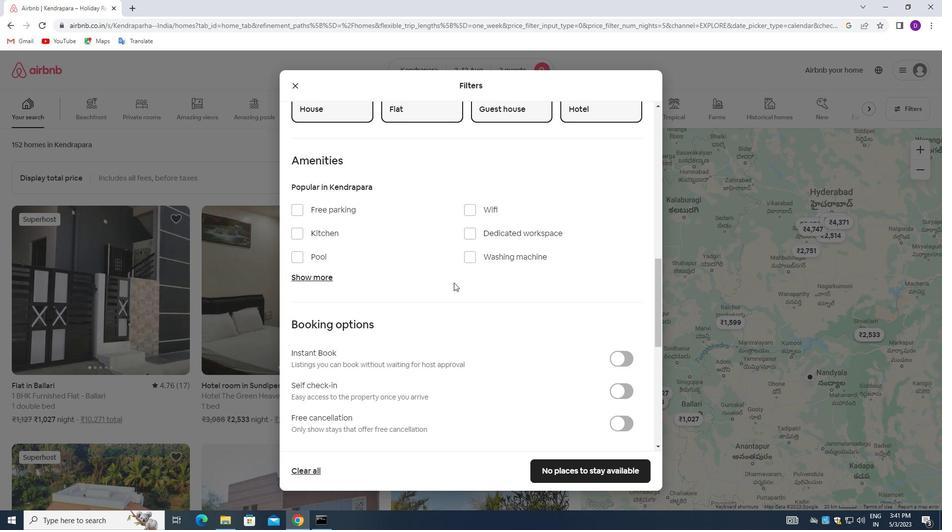 
Action: Mouse moved to (622, 340)
Screenshot: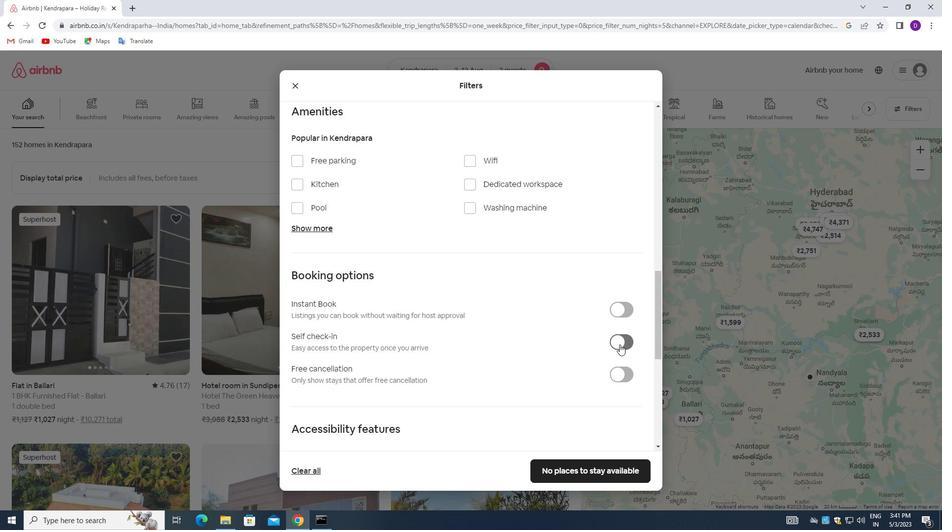 
Action: Mouse pressed left at (622, 340)
Screenshot: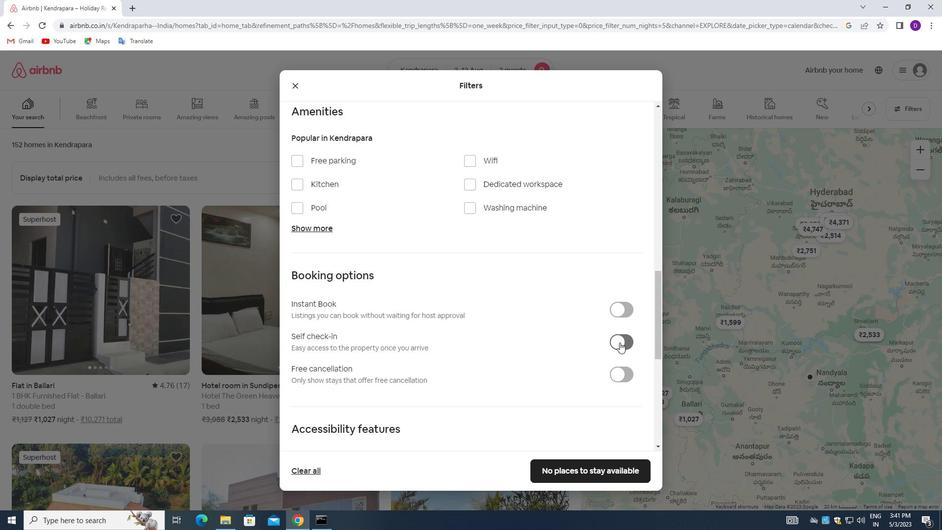 
Action: Mouse moved to (431, 312)
Screenshot: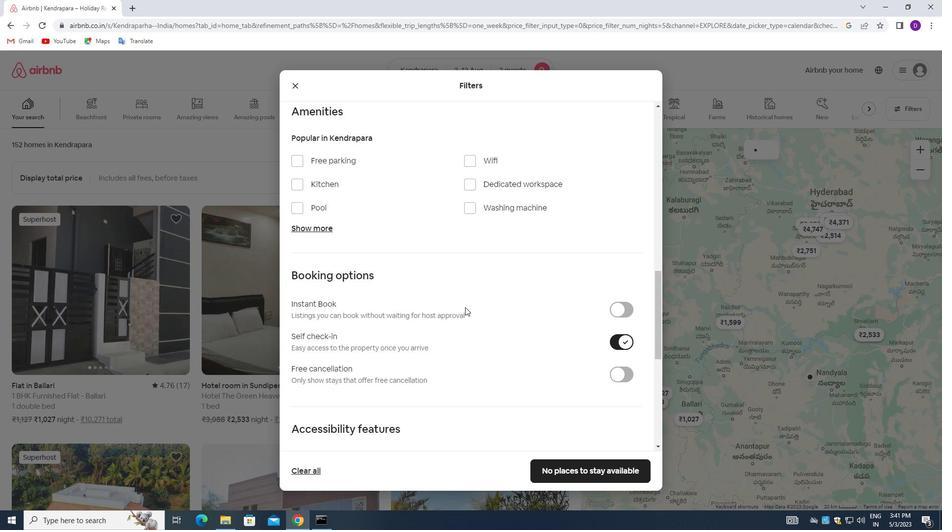 
Action: Mouse scrolled (431, 312) with delta (0, 0)
Screenshot: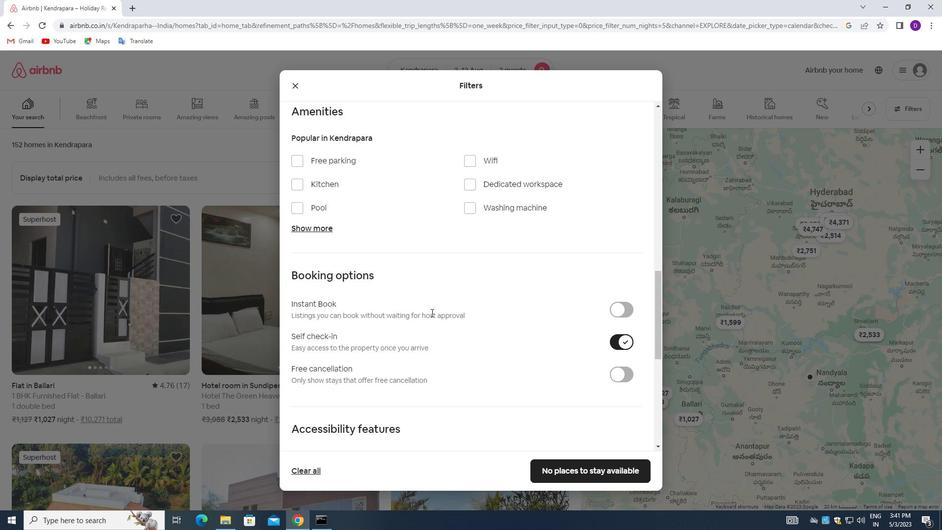 
Action: Mouse scrolled (431, 312) with delta (0, 0)
Screenshot: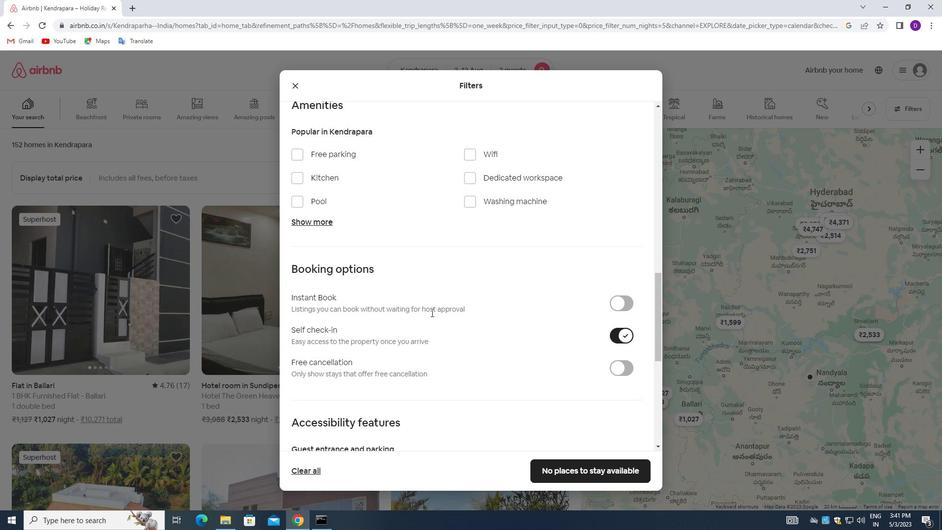 
Action: Mouse moved to (431, 313)
Screenshot: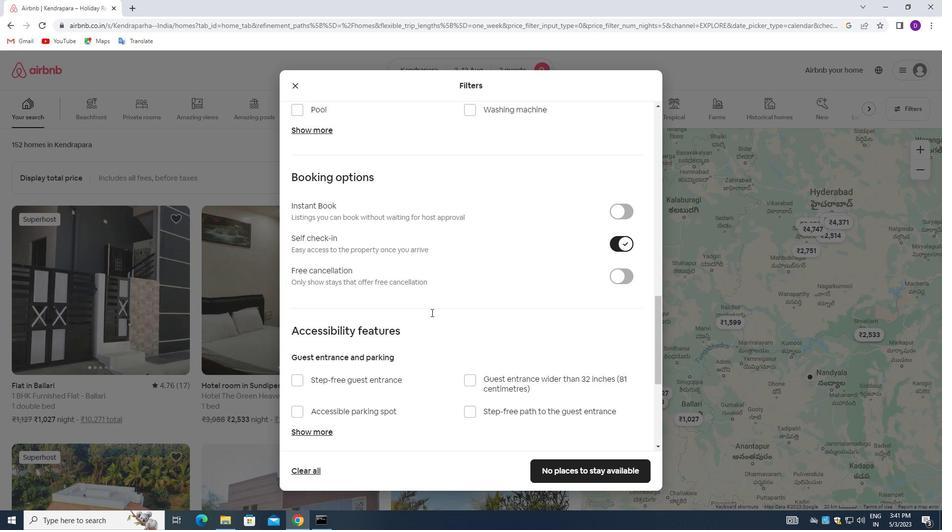 
Action: Mouse scrolled (431, 313) with delta (0, 0)
Screenshot: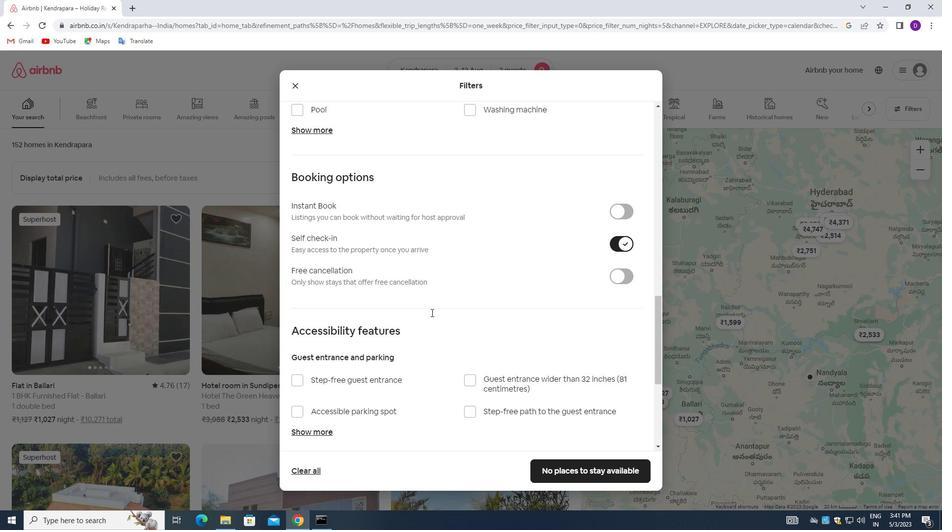 
Action: Mouse moved to (430, 315)
Screenshot: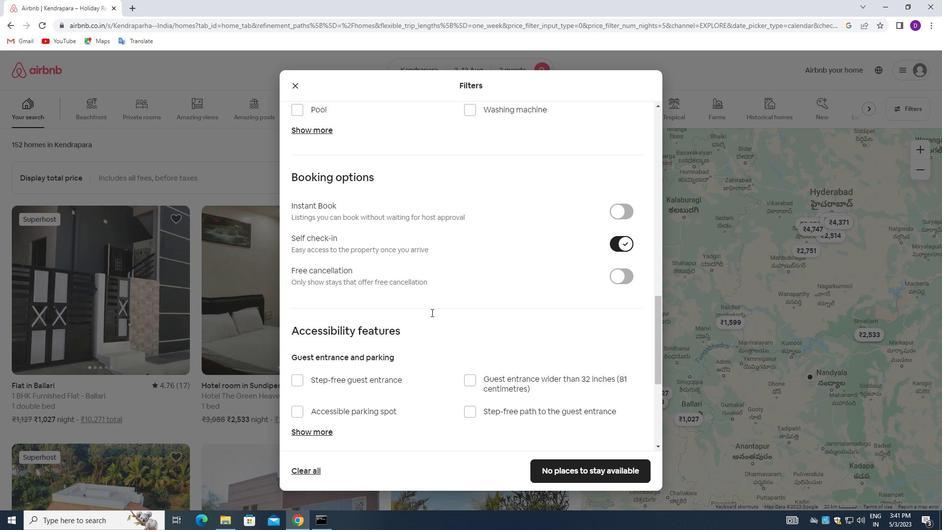 
Action: Mouse scrolled (430, 314) with delta (0, 0)
Screenshot: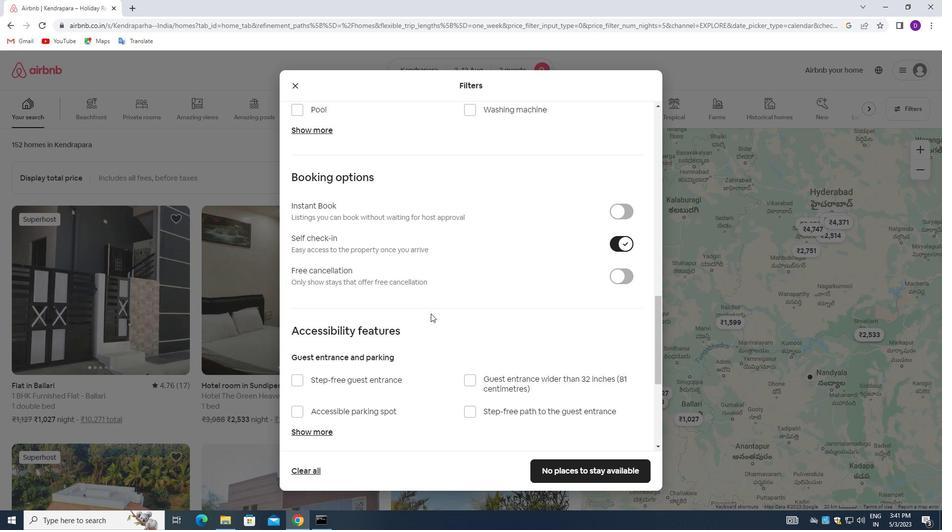 
Action: Mouse moved to (430, 315)
Screenshot: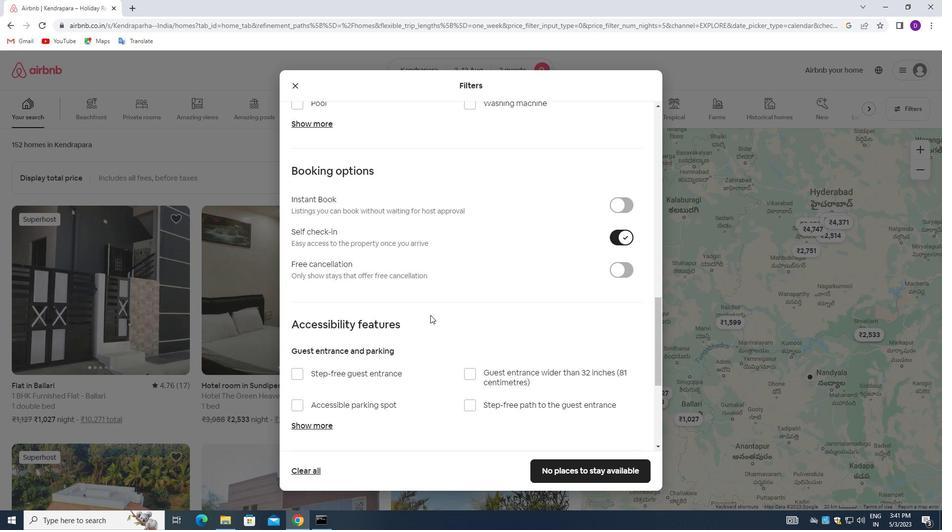 
Action: Mouse scrolled (430, 314) with delta (0, 0)
Screenshot: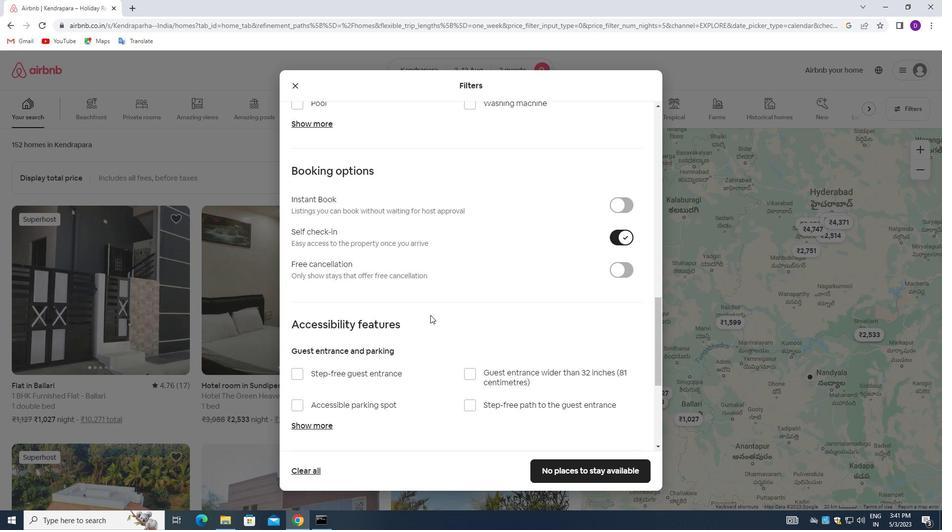 
Action: Mouse moved to (421, 322)
Screenshot: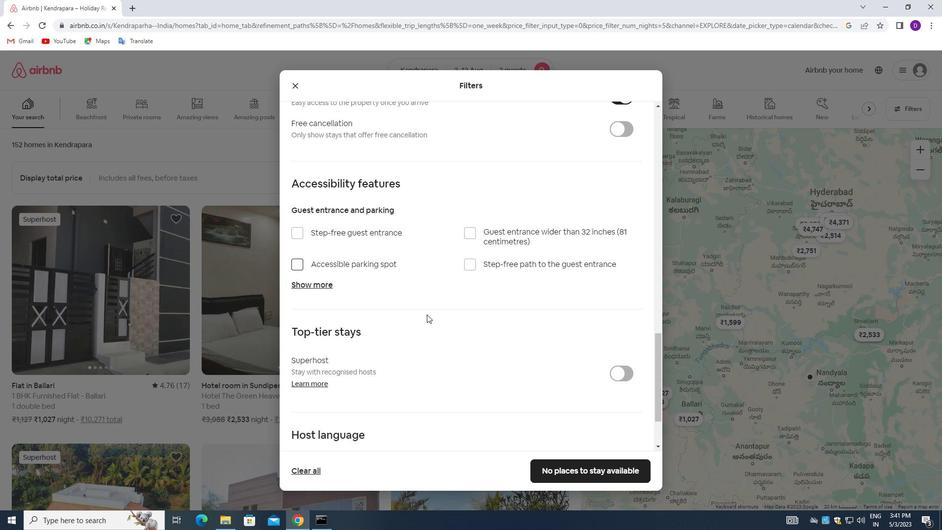 
Action: Mouse scrolled (421, 321) with delta (0, 0)
Screenshot: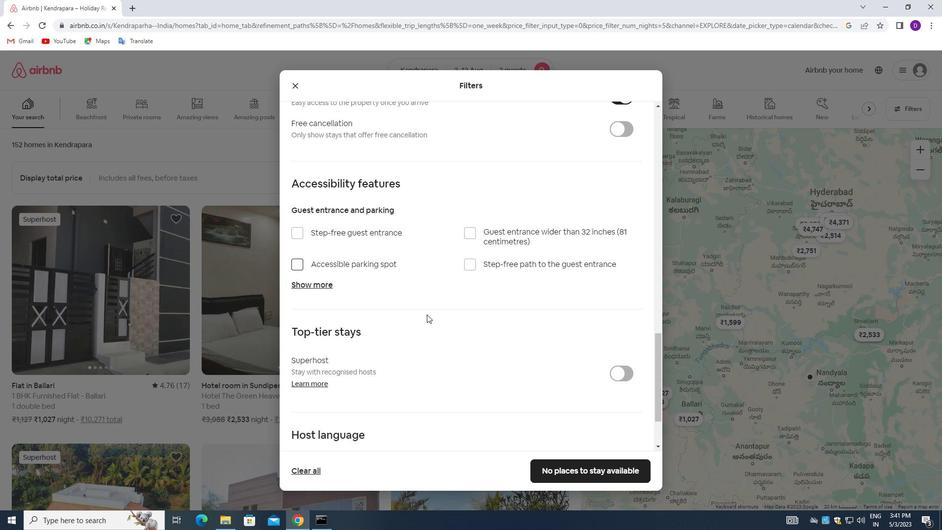 
Action: Mouse moved to (419, 323)
Screenshot: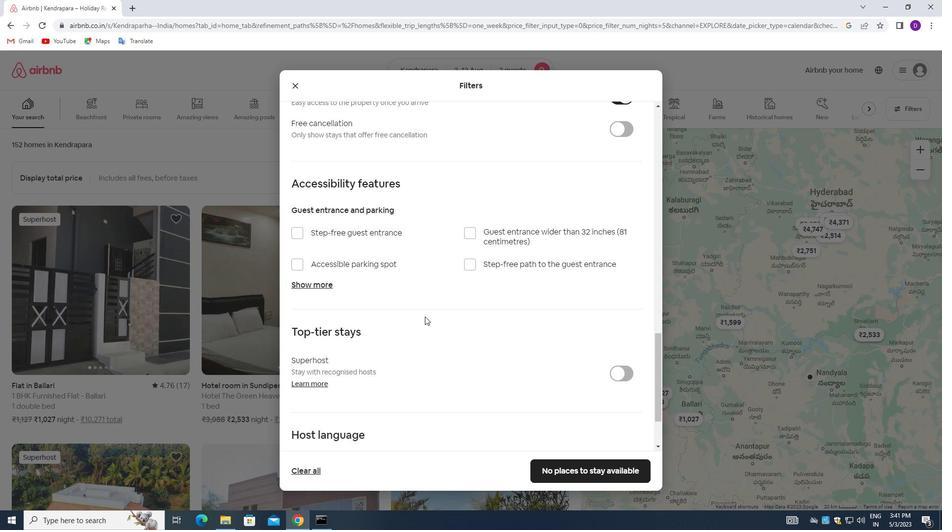 
Action: Mouse scrolled (419, 323) with delta (0, 0)
Screenshot: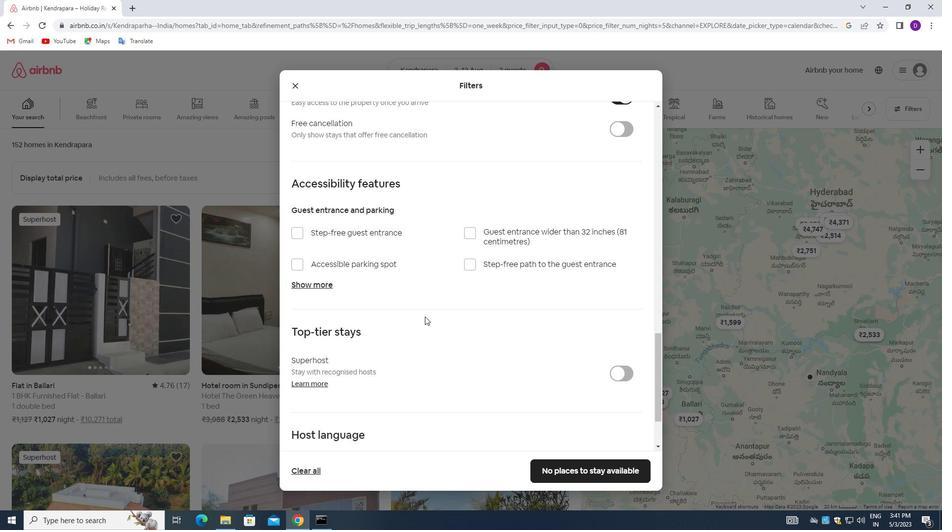 
Action: Mouse moved to (418, 334)
Screenshot: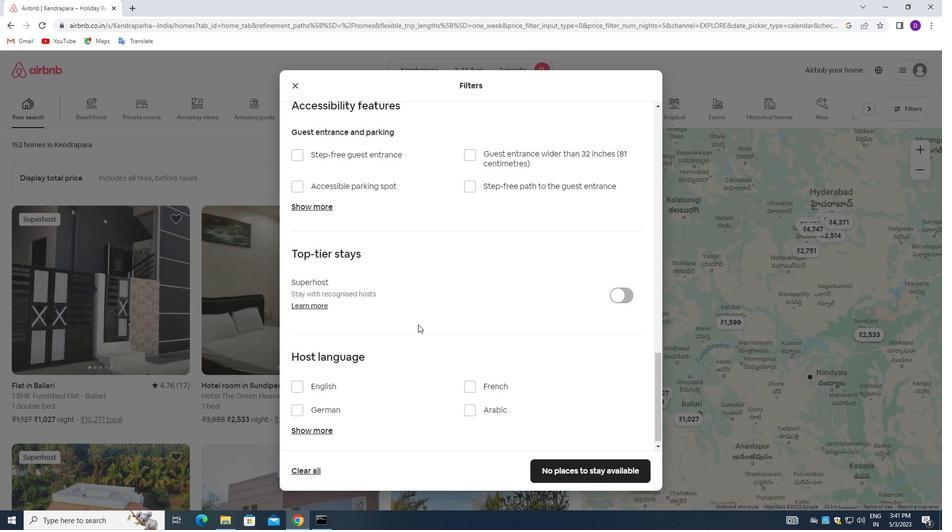 
Action: Mouse scrolled (418, 334) with delta (0, 0)
Screenshot: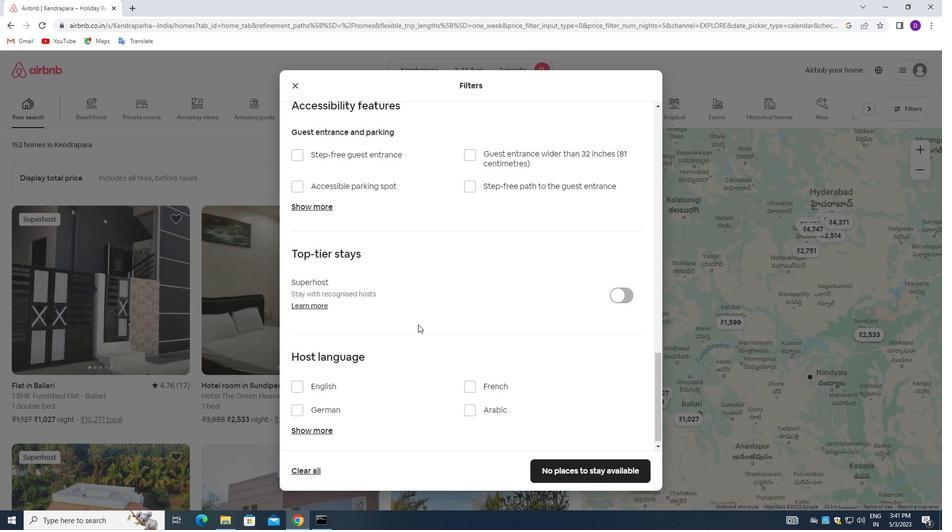 
Action: Mouse moved to (415, 345)
Screenshot: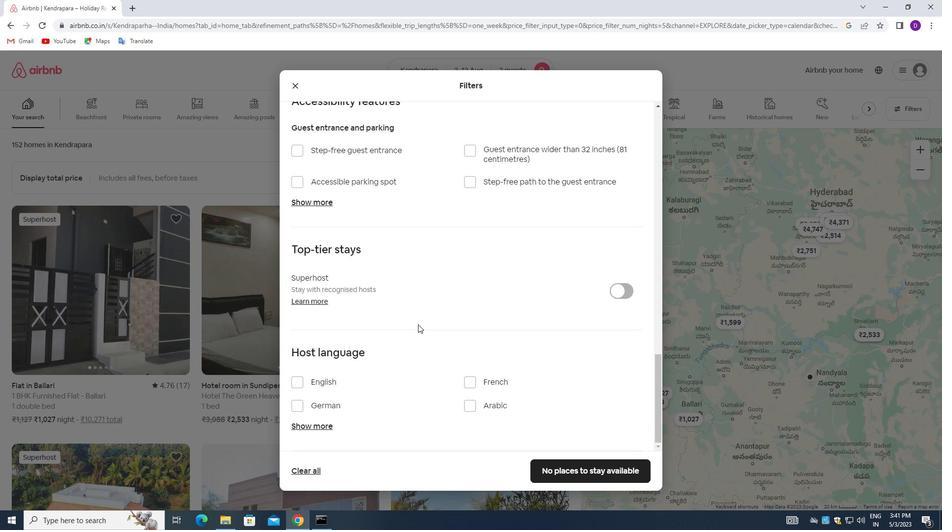 
Action: Mouse scrolled (415, 344) with delta (0, 0)
Screenshot: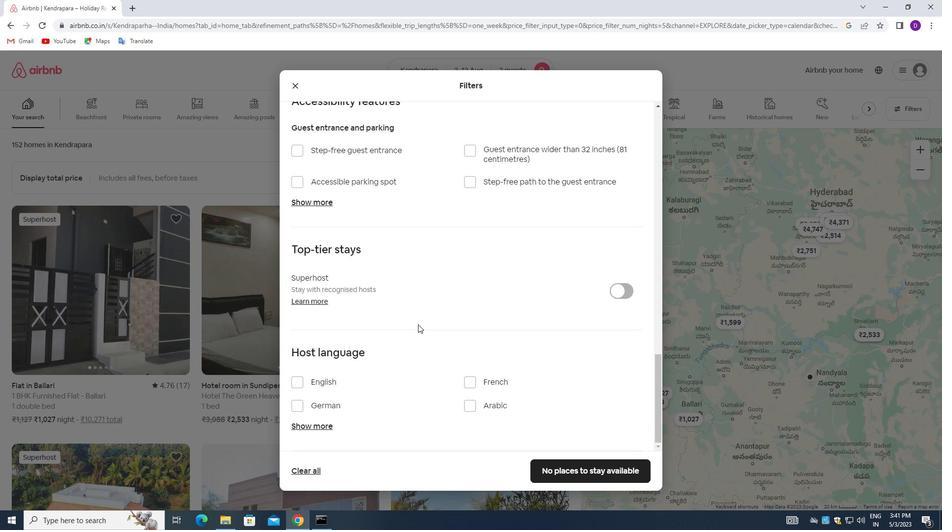 
Action: Mouse moved to (410, 351)
Screenshot: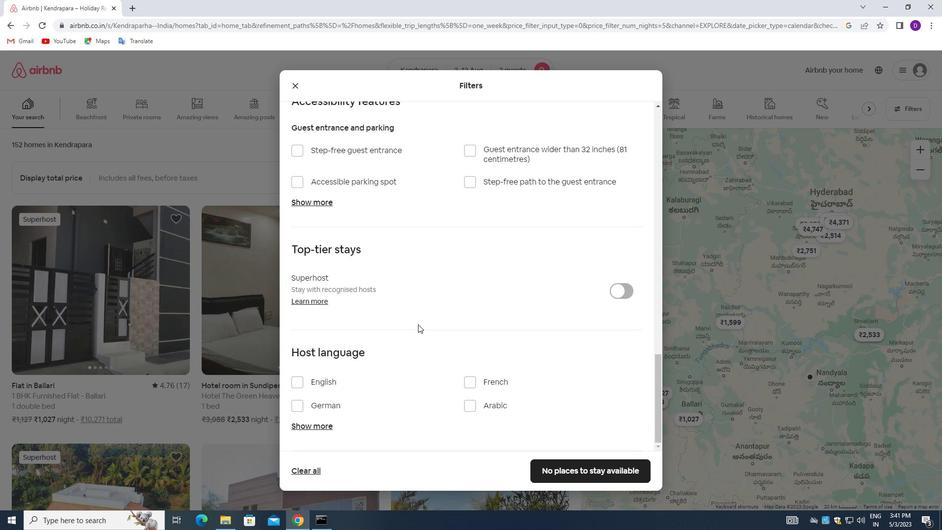 
Action: Mouse scrolled (410, 351) with delta (0, 0)
Screenshot: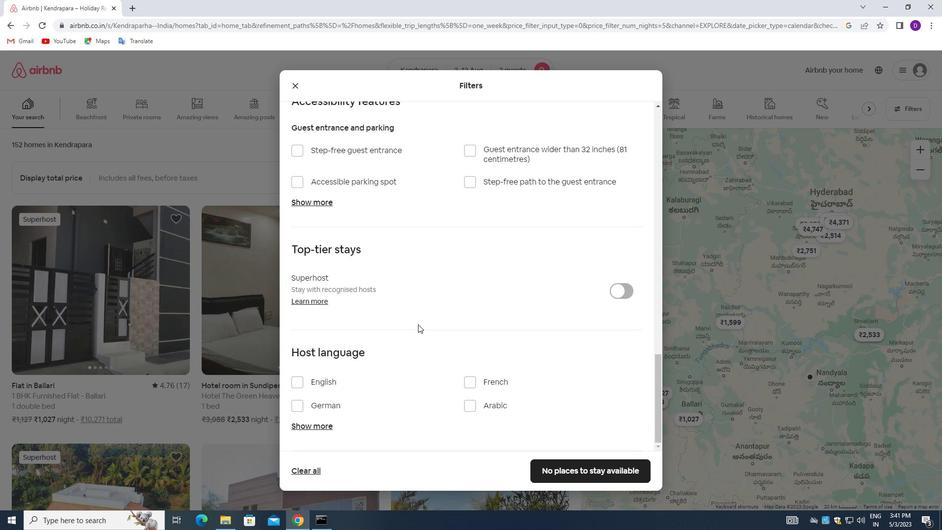 
Action: Mouse moved to (295, 382)
Screenshot: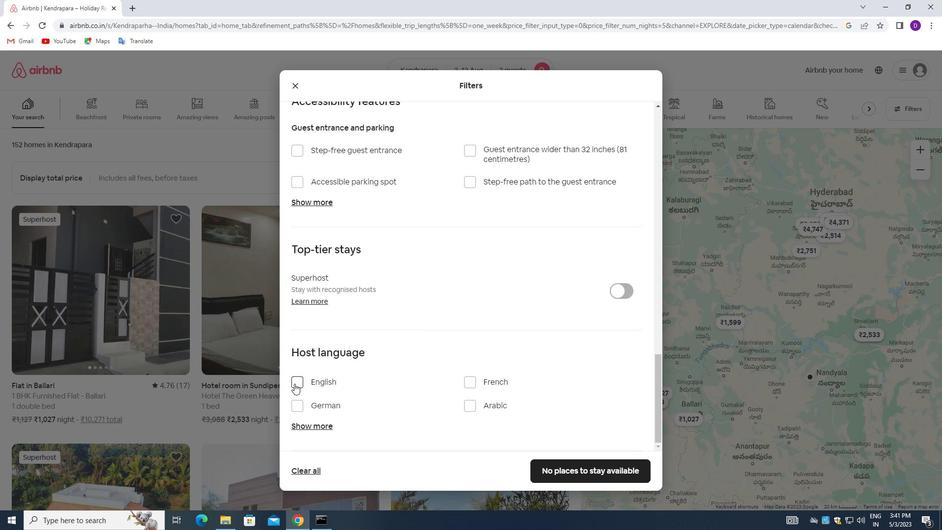 
Action: Mouse pressed left at (295, 382)
Screenshot: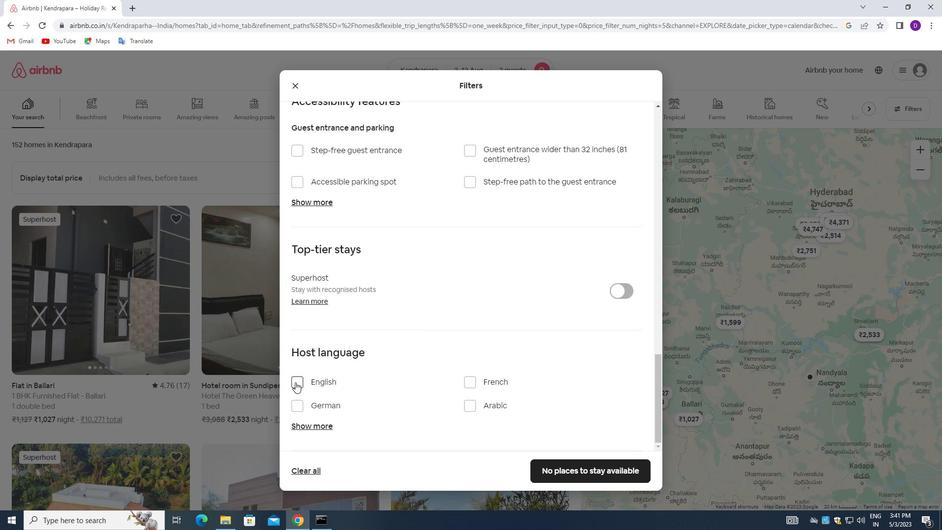 
Action: Mouse moved to (581, 465)
Screenshot: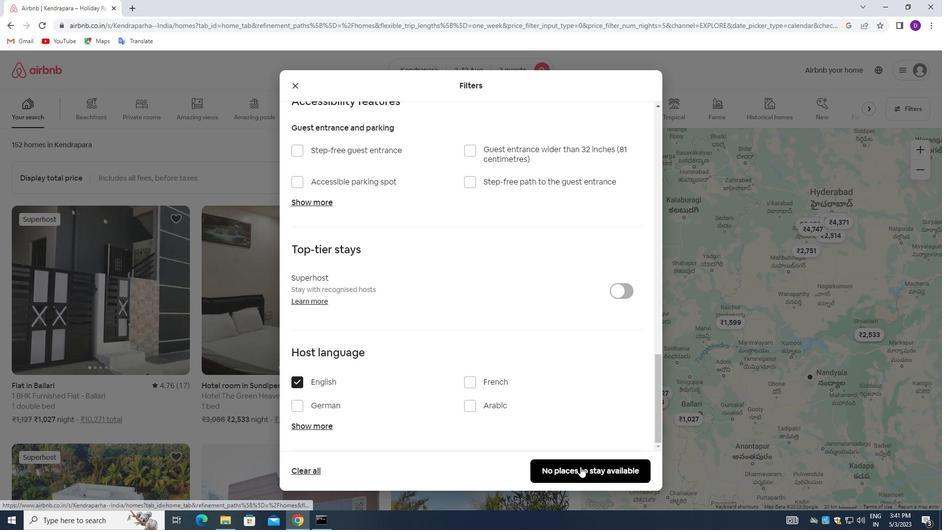 
Action: Mouse pressed left at (581, 465)
Screenshot: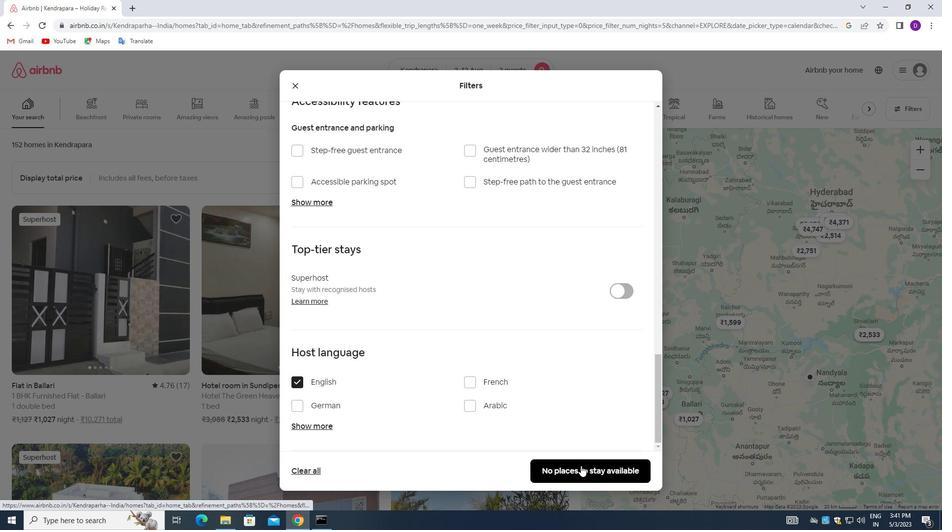
Action: Mouse moved to (559, 331)
Screenshot: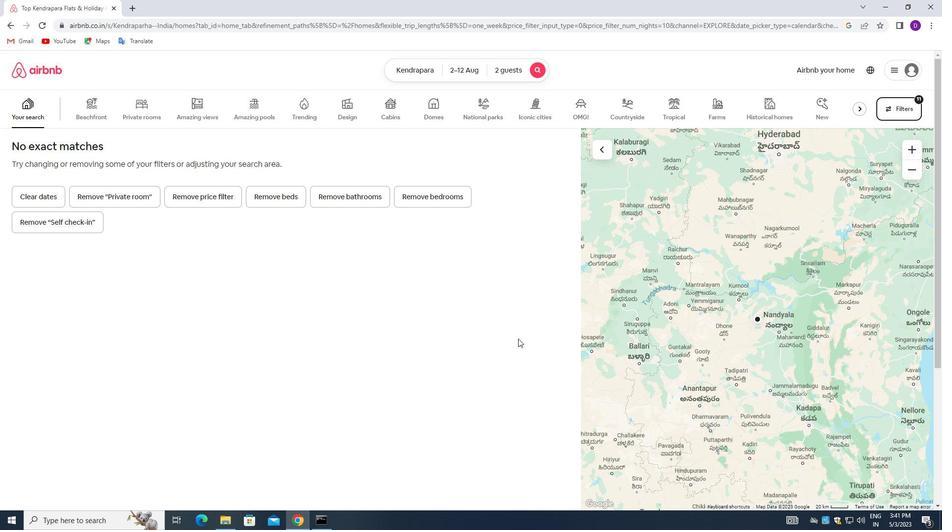 
